 Task: Find connections with filter location Erandol with filter topic #LinkedInwith filter profile language Spanish with filter current company NIIT Limited with filter school SRK Institute of Technology with filter industry Electric Lighting Equipment Manufacturing with filter service category User Experience Writing with filter keywords title Building Inspector
Action: Mouse moved to (155, 222)
Screenshot: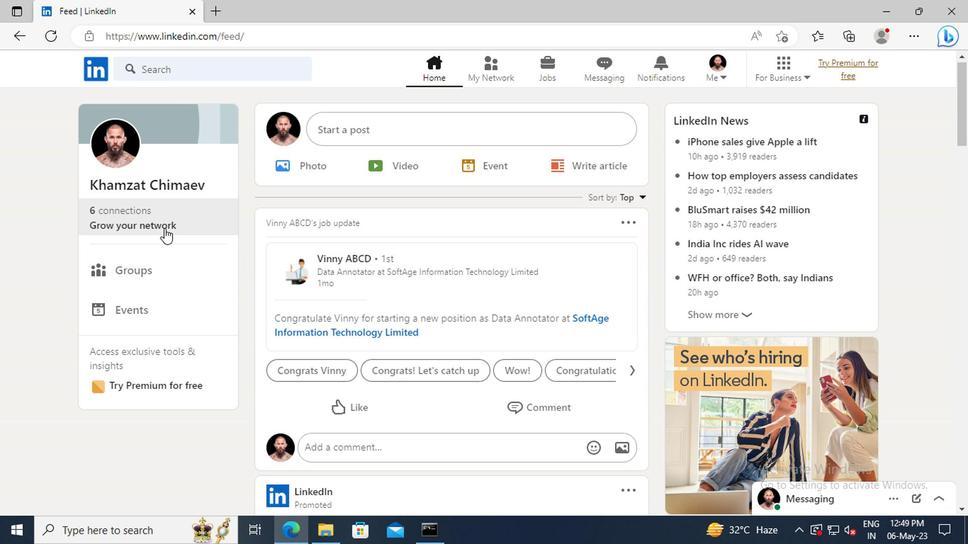 
Action: Mouse pressed left at (155, 222)
Screenshot: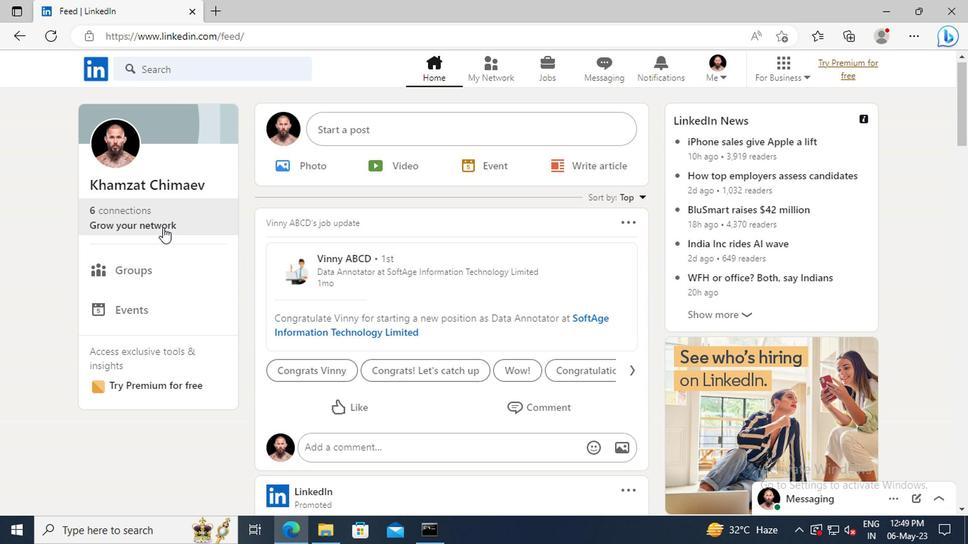 
Action: Mouse moved to (161, 147)
Screenshot: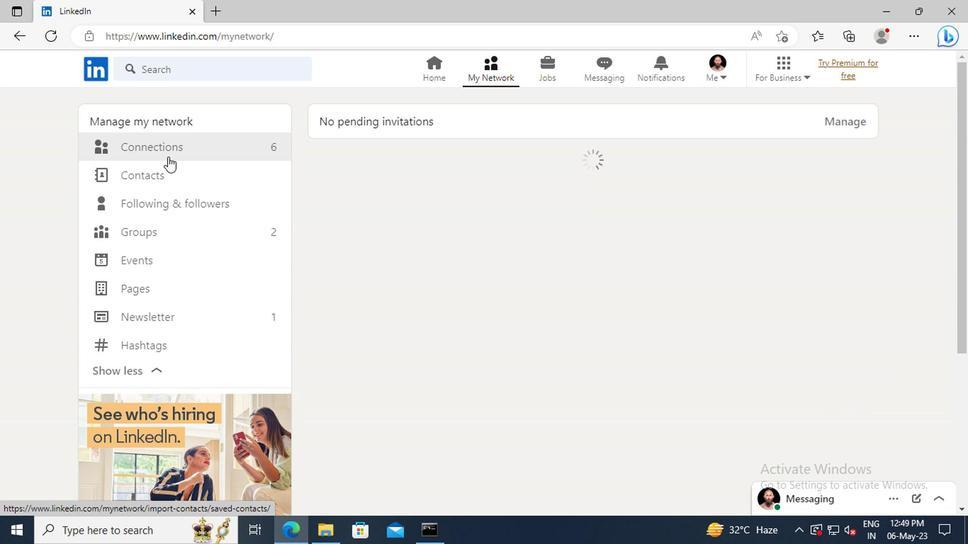 
Action: Mouse pressed left at (161, 147)
Screenshot: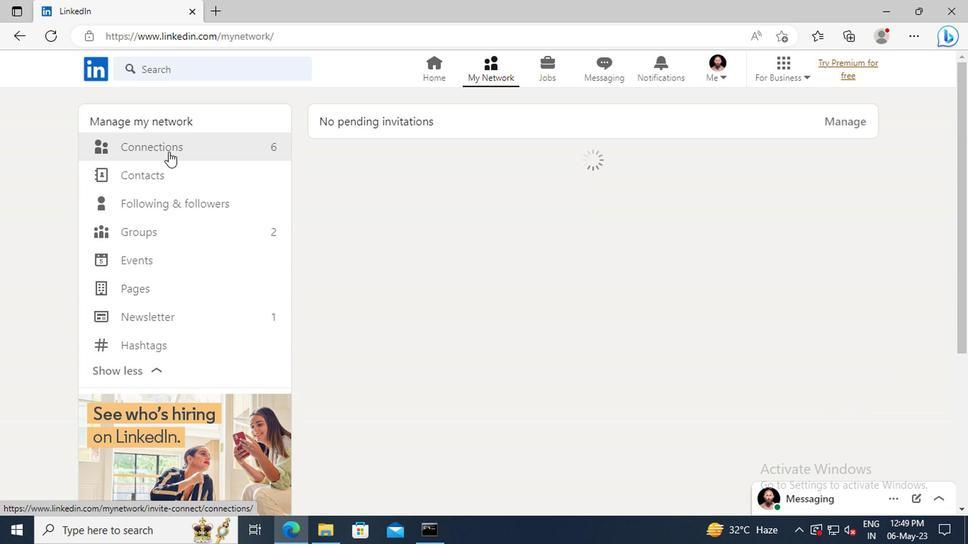 
Action: Mouse moved to (569, 145)
Screenshot: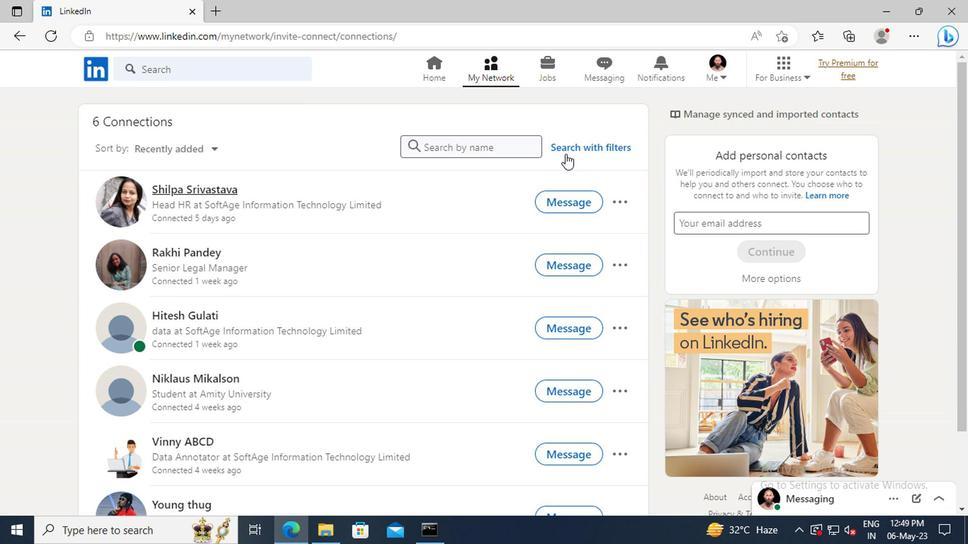 
Action: Mouse pressed left at (569, 145)
Screenshot: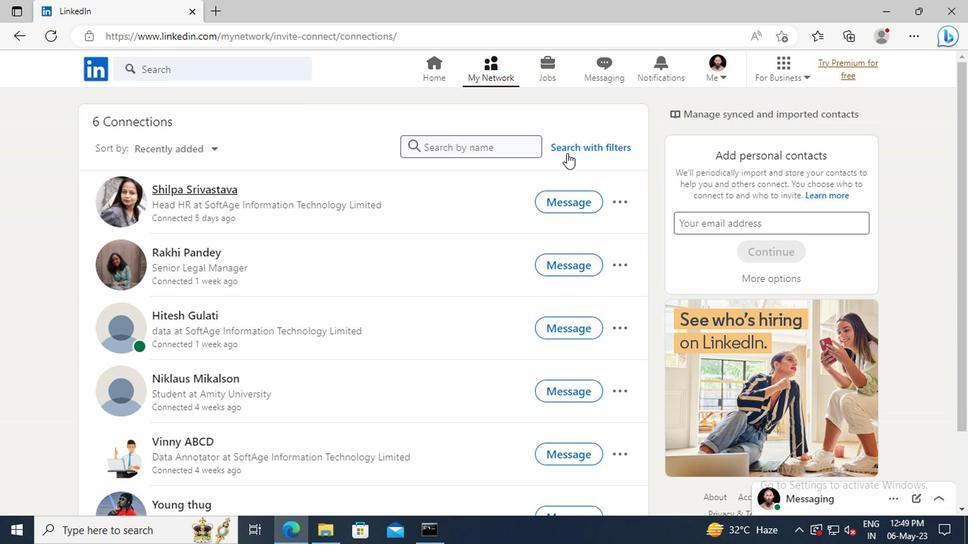 
Action: Mouse moved to (536, 103)
Screenshot: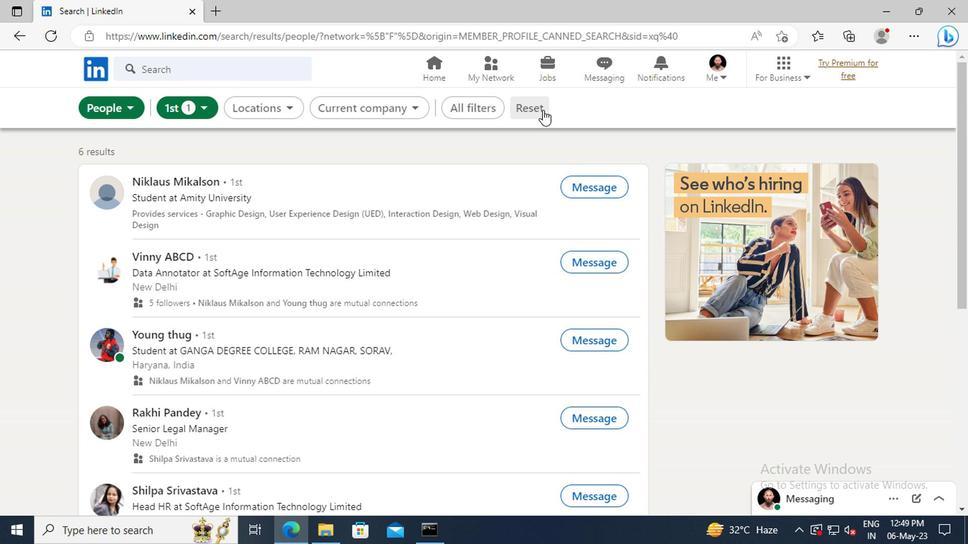 
Action: Mouse pressed left at (536, 103)
Screenshot: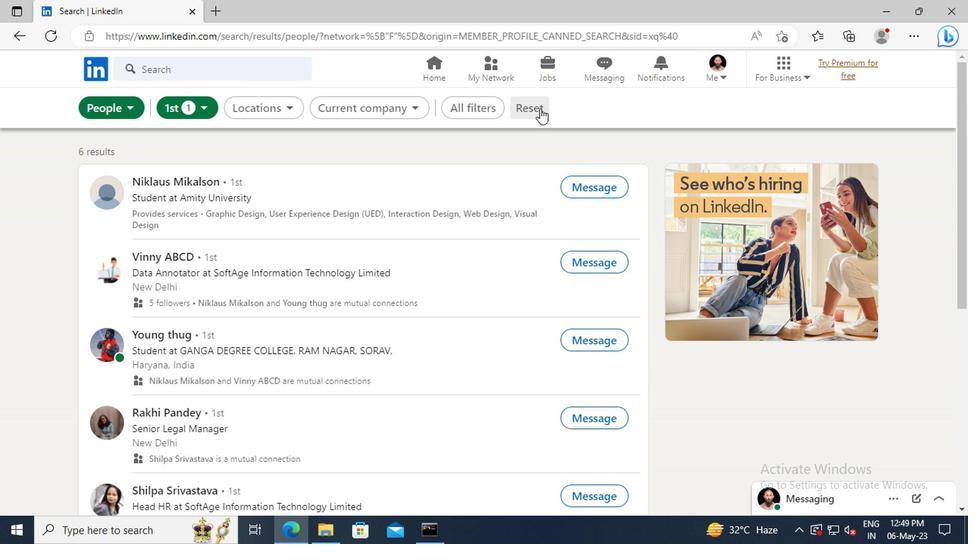 
Action: Mouse moved to (509, 103)
Screenshot: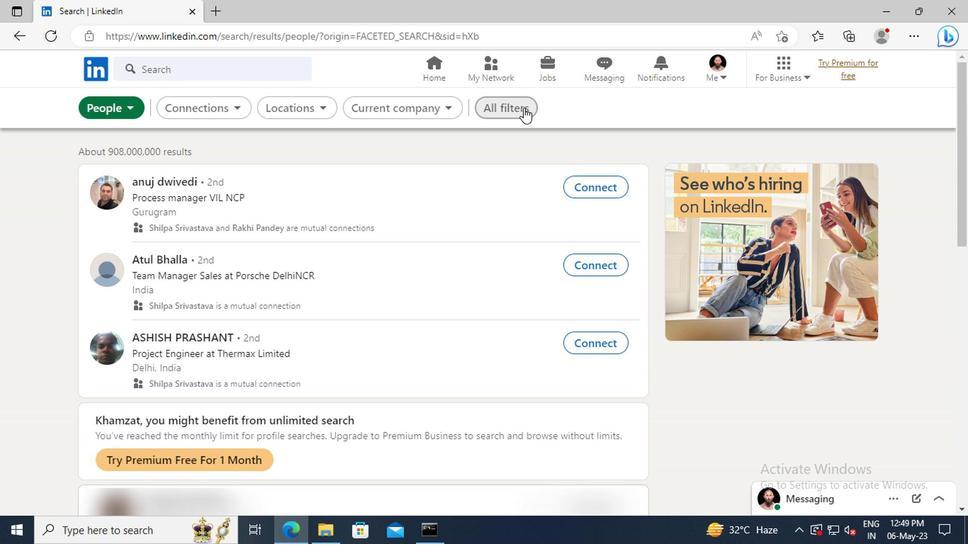
Action: Mouse pressed left at (509, 103)
Screenshot: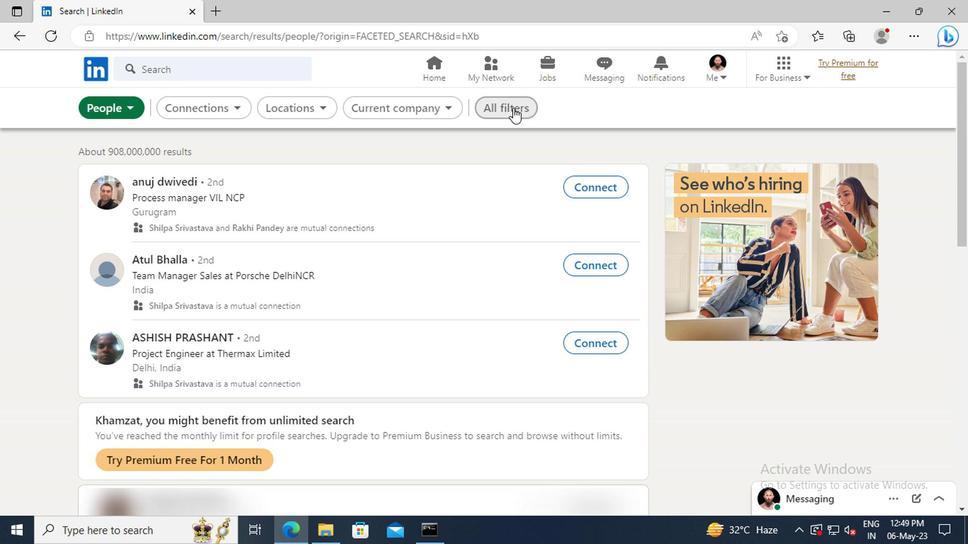 
Action: Mouse moved to (777, 256)
Screenshot: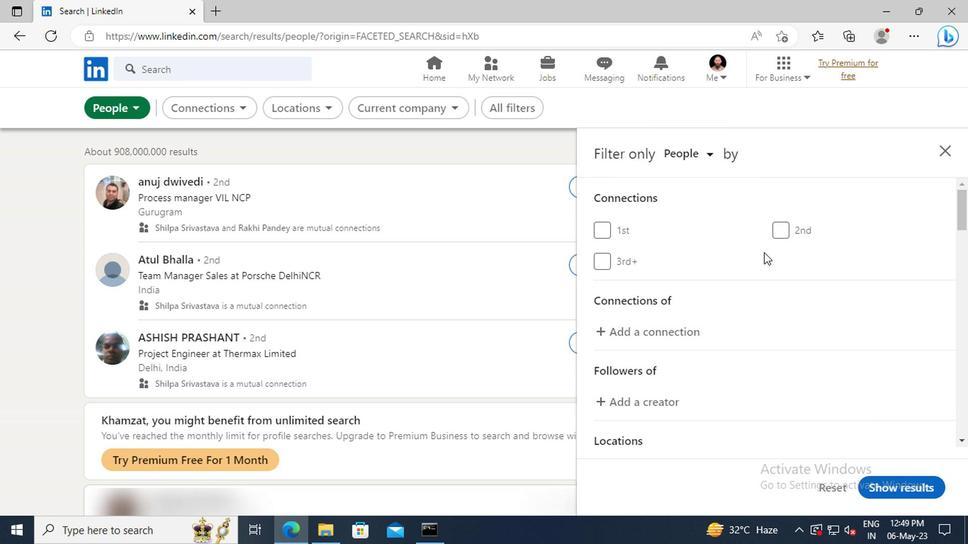 
Action: Mouse scrolled (777, 256) with delta (0, 0)
Screenshot: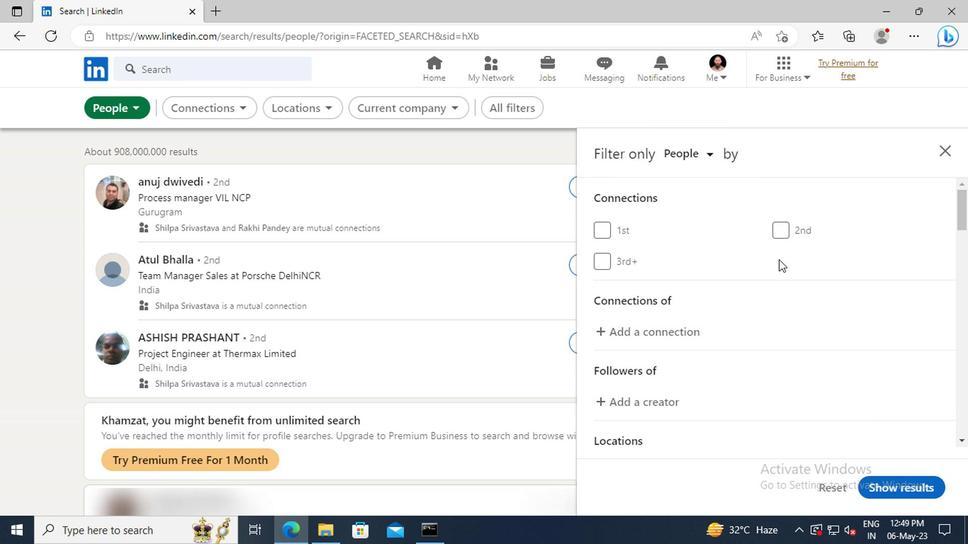 
Action: Mouse scrolled (777, 256) with delta (0, 0)
Screenshot: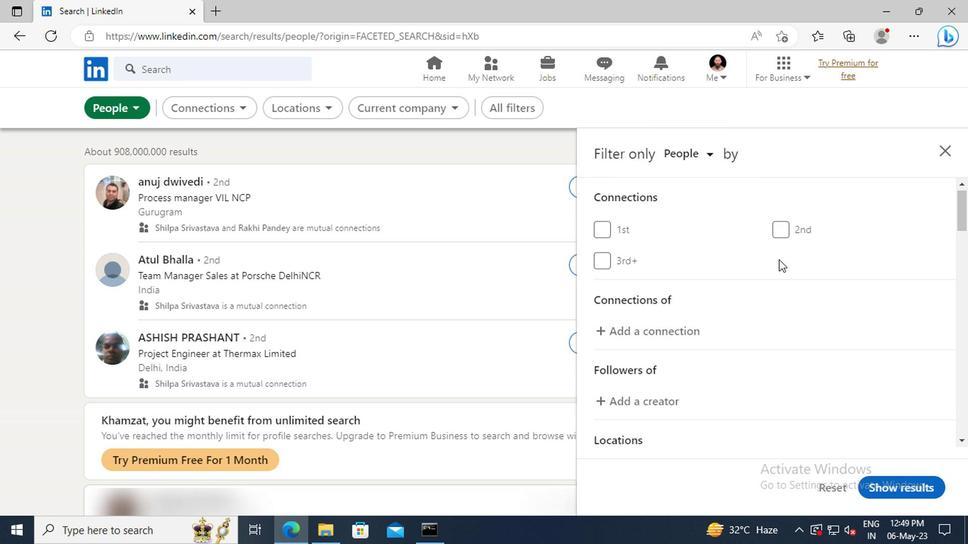 
Action: Mouse scrolled (777, 256) with delta (0, 0)
Screenshot: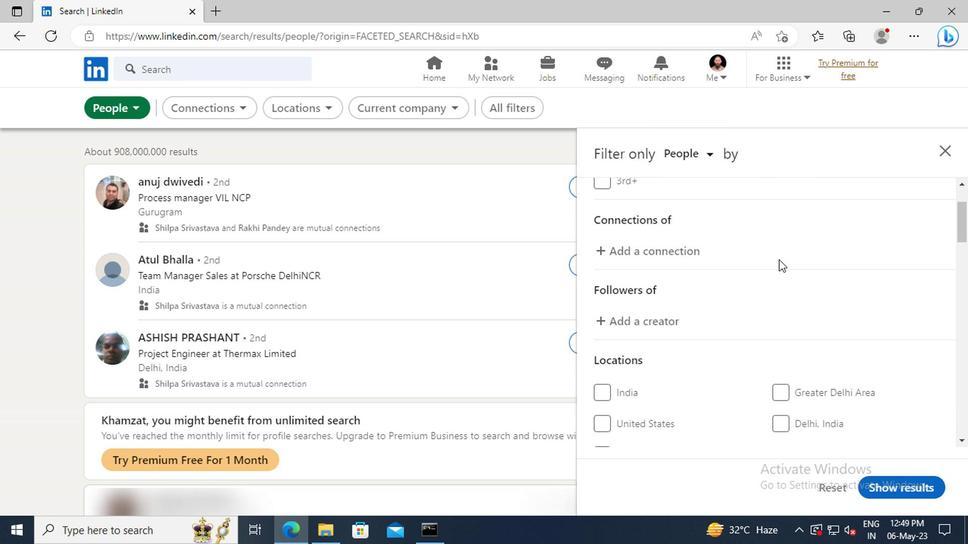 
Action: Mouse scrolled (777, 256) with delta (0, 0)
Screenshot: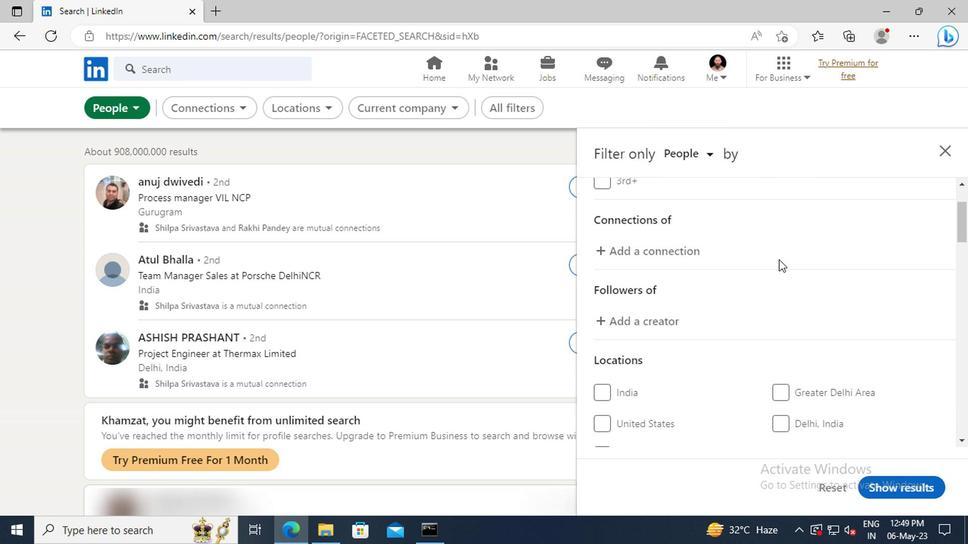 
Action: Mouse scrolled (777, 256) with delta (0, 0)
Screenshot: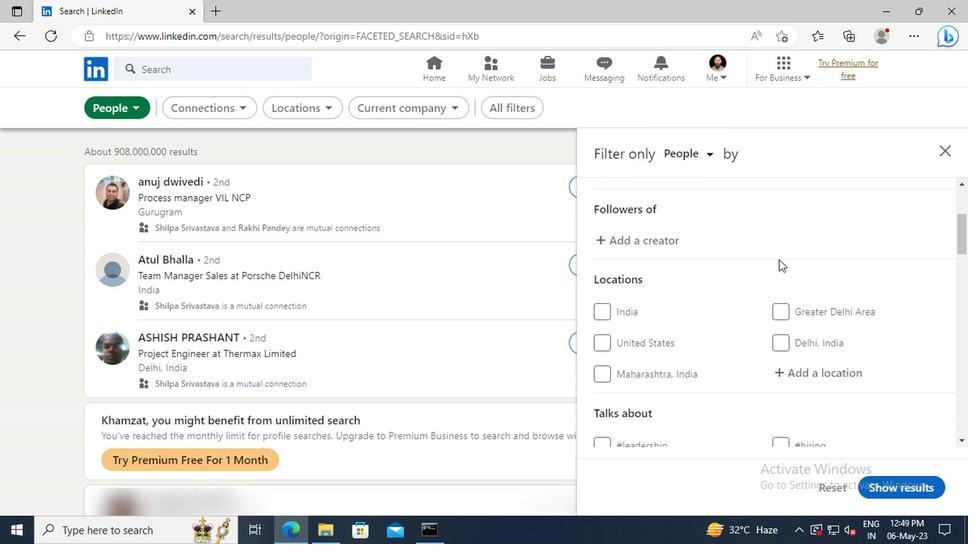 
Action: Mouse scrolled (777, 256) with delta (0, 0)
Screenshot: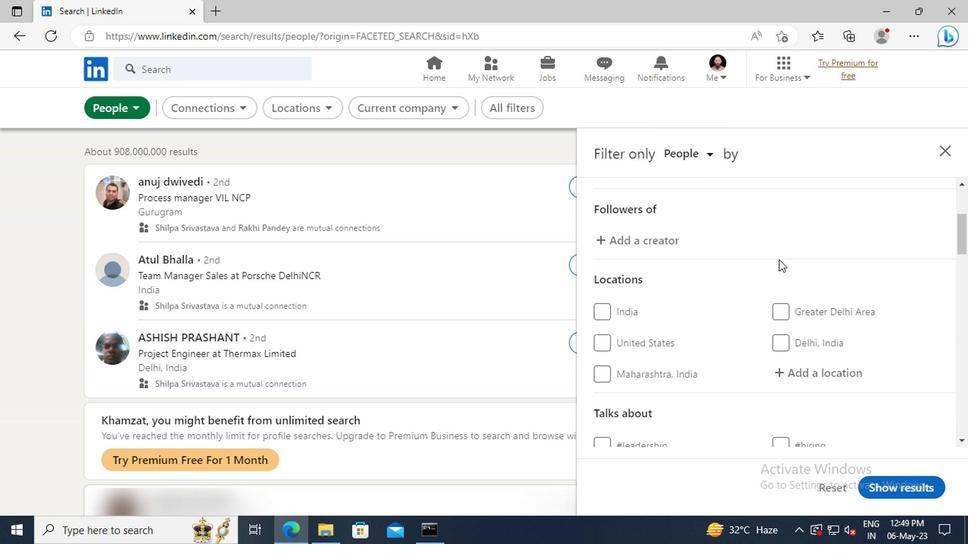 
Action: Mouse moved to (779, 292)
Screenshot: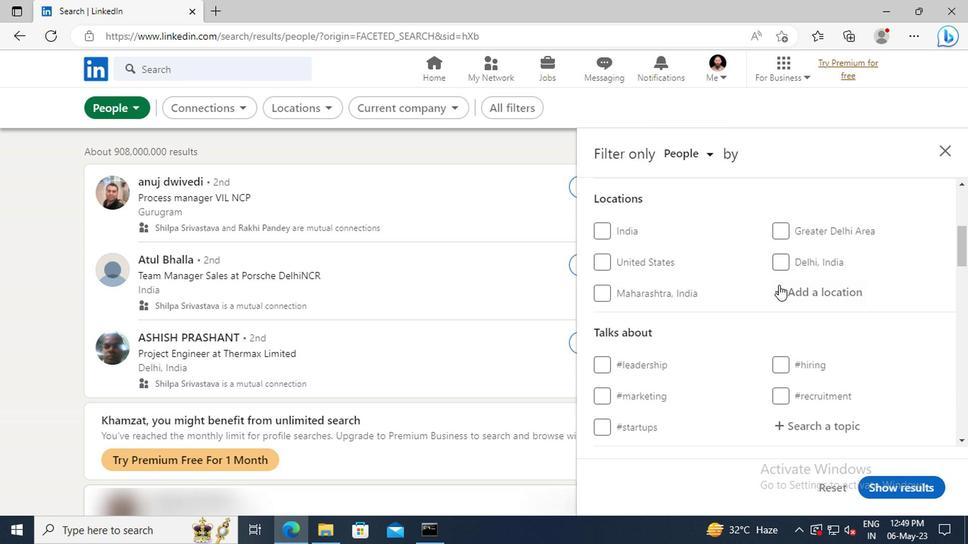 
Action: Mouse pressed left at (779, 292)
Screenshot: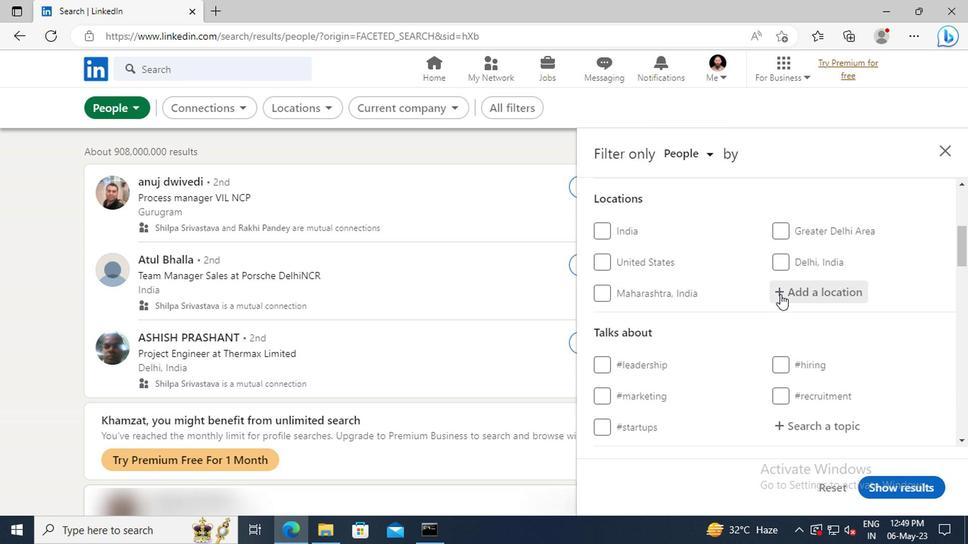 
Action: Key pressed <Key.shift>ERANDOL
Screenshot: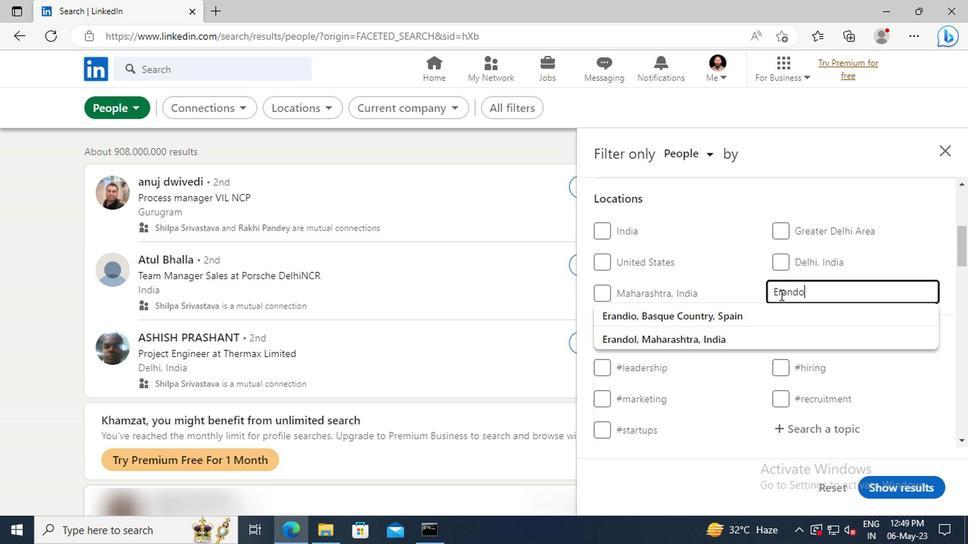 
Action: Mouse moved to (783, 308)
Screenshot: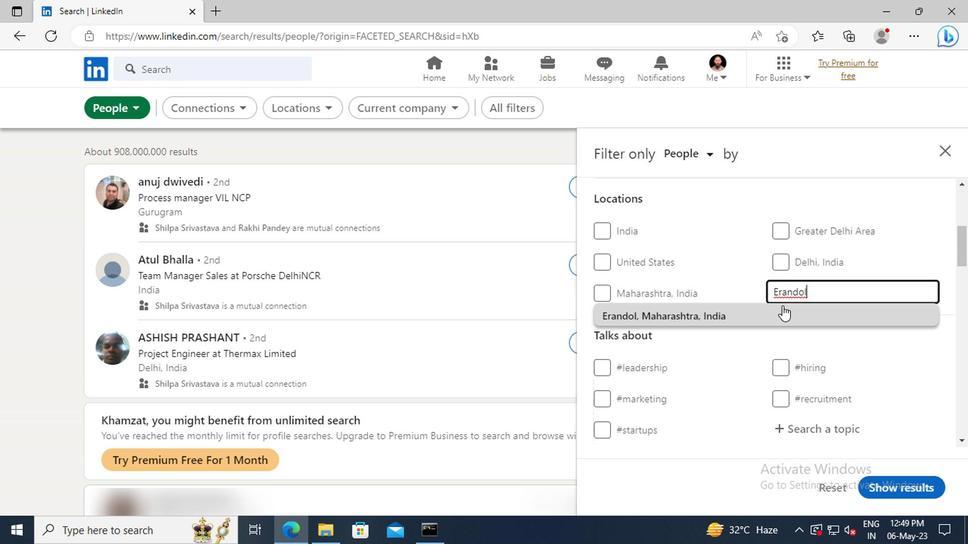 
Action: Mouse pressed left at (783, 308)
Screenshot: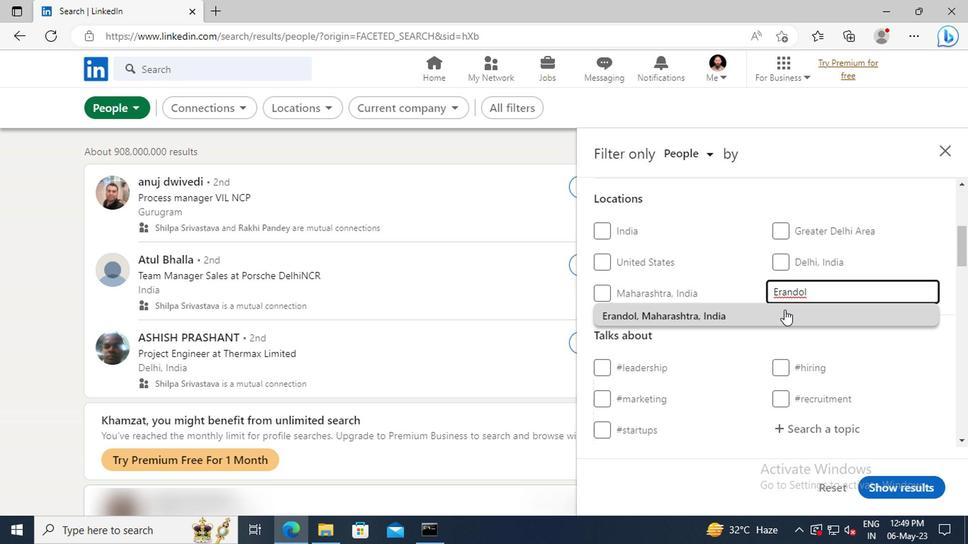 
Action: Mouse scrolled (783, 307) with delta (0, -1)
Screenshot: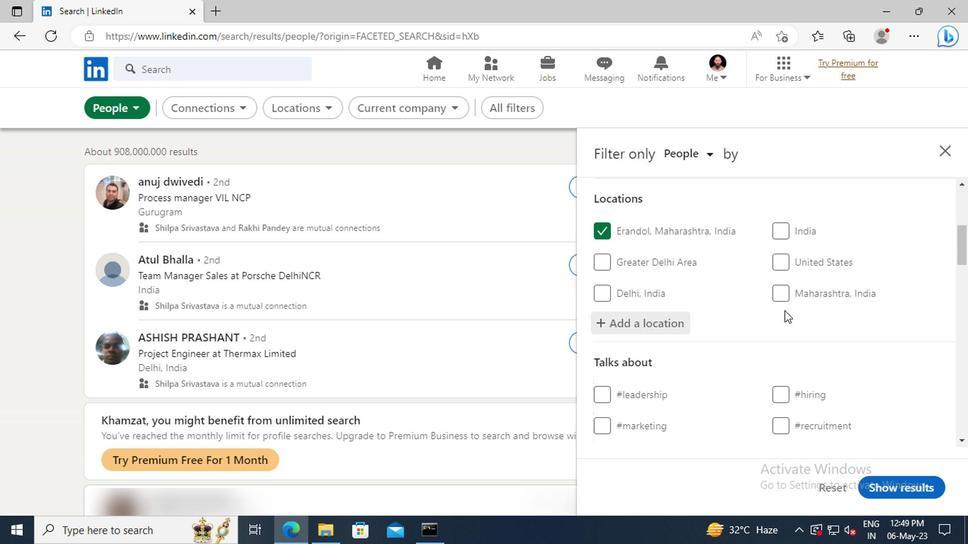 
Action: Mouse scrolled (783, 307) with delta (0, -1)
Screenshot: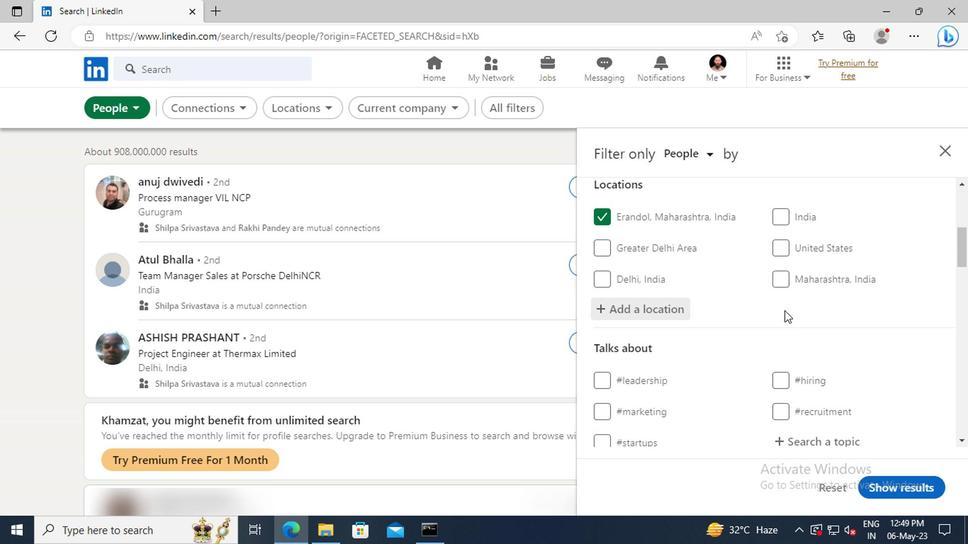 
Action: Mouse scrolled (783, 307) with delta (0, -1)
Screenshot: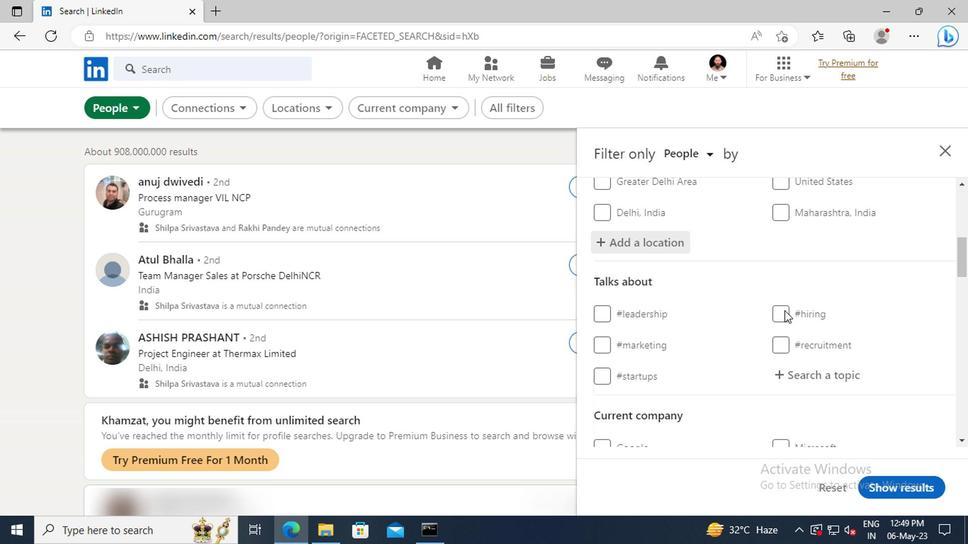 
Action: Mouse moved to (792, 329)
Screenshot: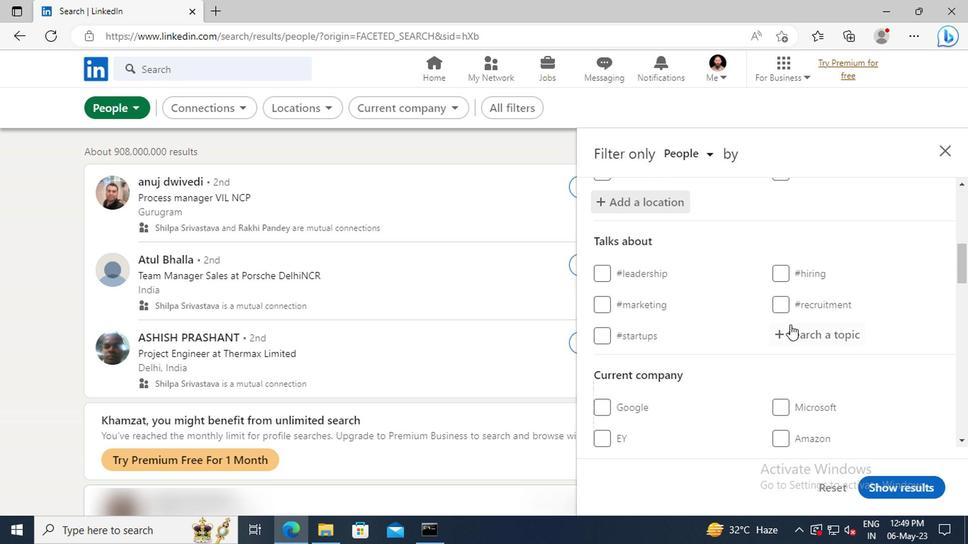 
Action: Mouse pressed left at (792, 329)
Screenshot: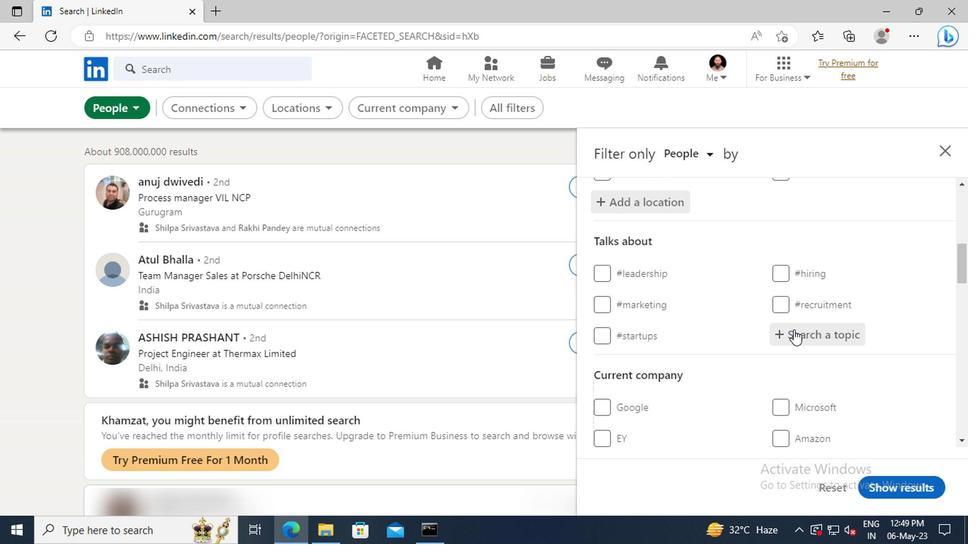 
Action: Mouse moved to (796, 328)
Screenshot: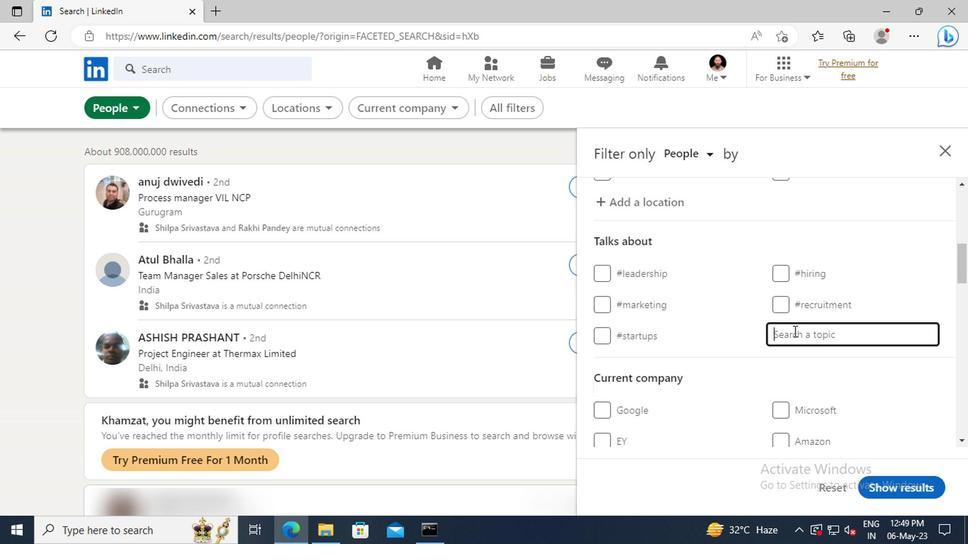 
Action: Key pressed <Key.shift>LINKEDIN
Screenshot: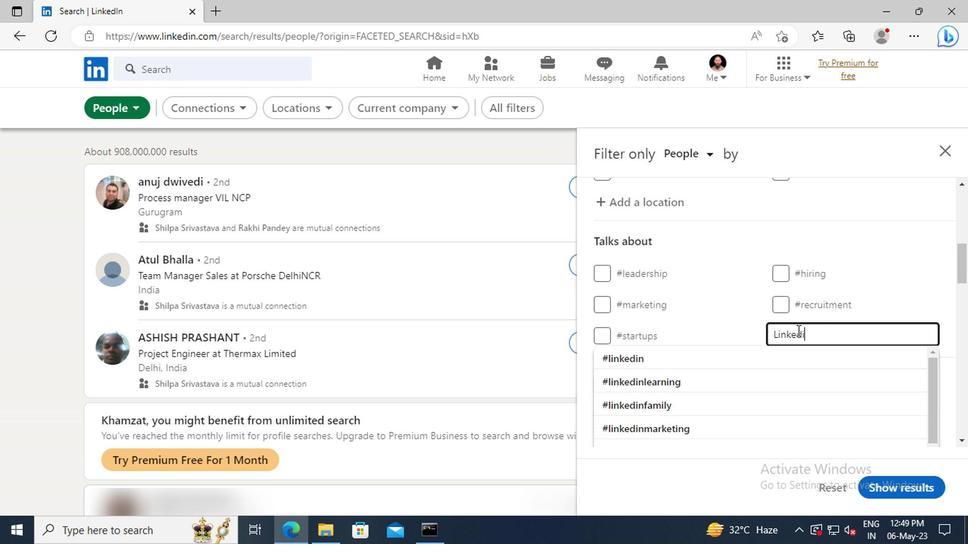 
Action: Mouse moved to (799, 348)
Screenshot: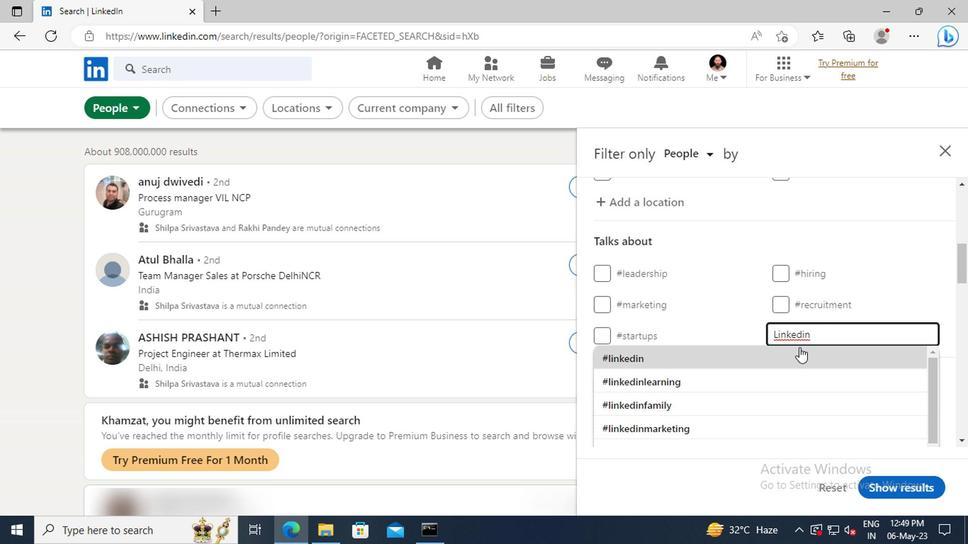 
Action: Mouse pressed left at (799, 348)
Screenshot: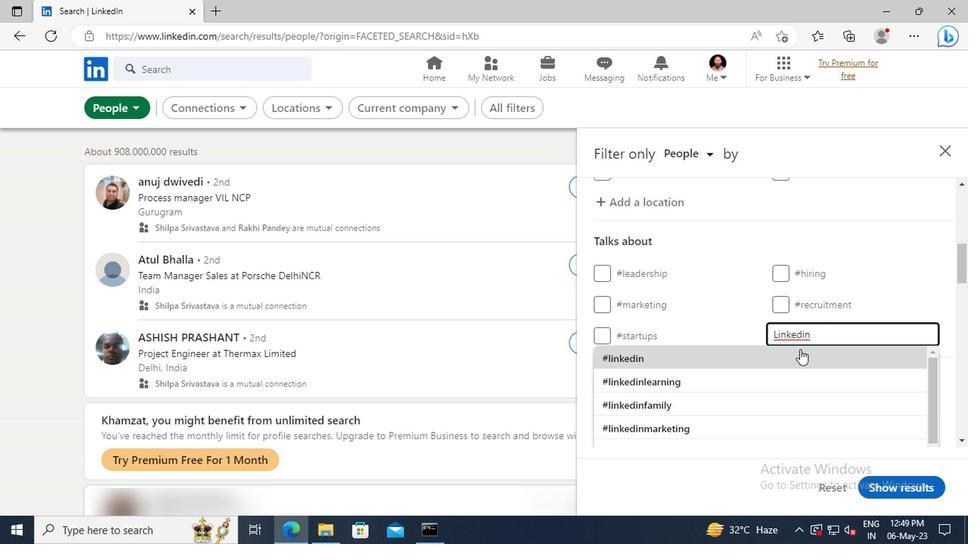 
Action: Mouse scrolled (799, 347) with delta (0, -1)
Screenshot: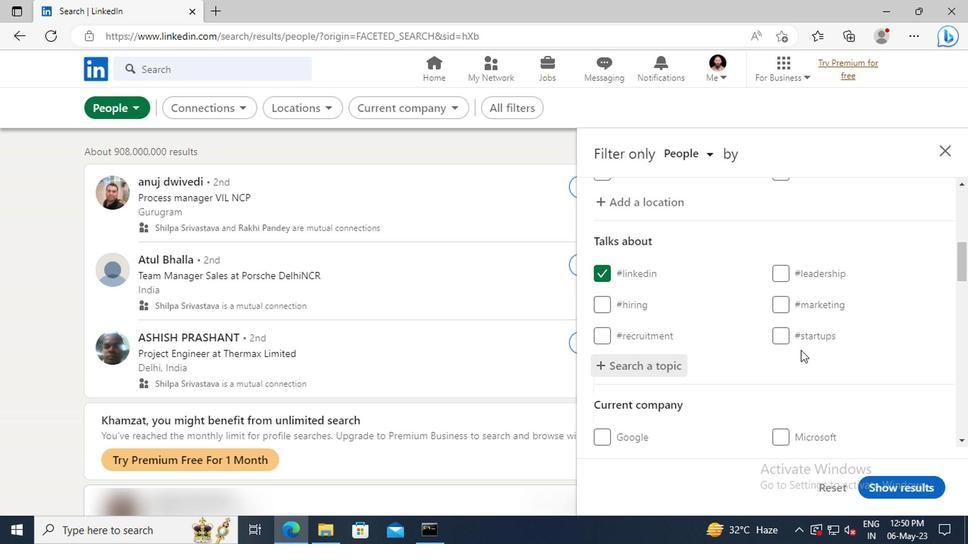 
Action: Mouse scrolled (799, 347) with delta (0, -1)
Screenshot: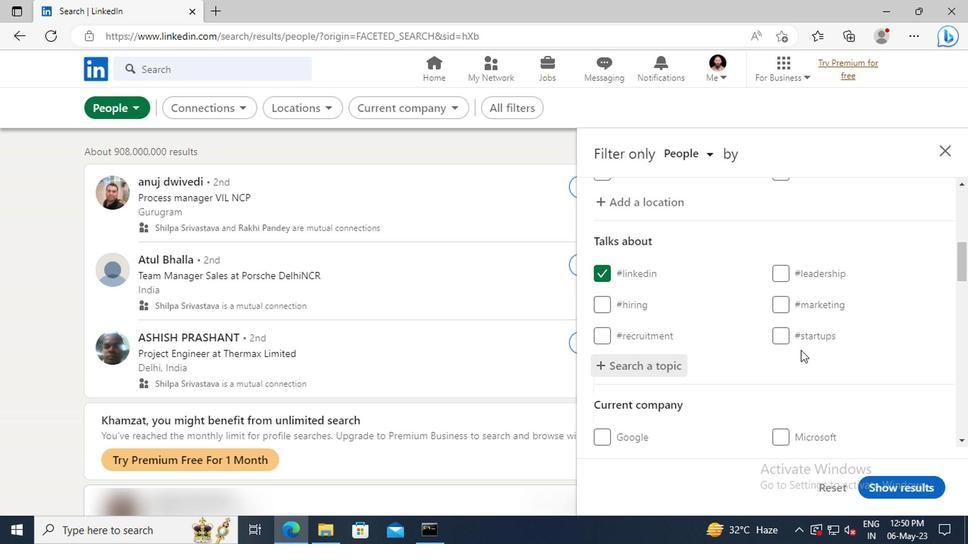 
Action: Mouse scrolled (799, 347) with delta (0, -1)
Screenshot: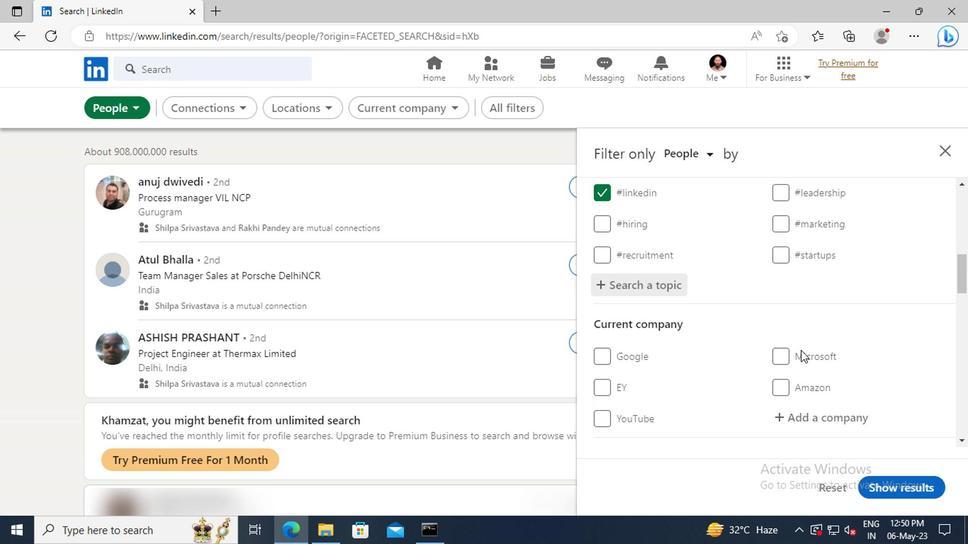 
Action: Mouse scrolled (799, 347) with delta (0, -1)
Screenshot: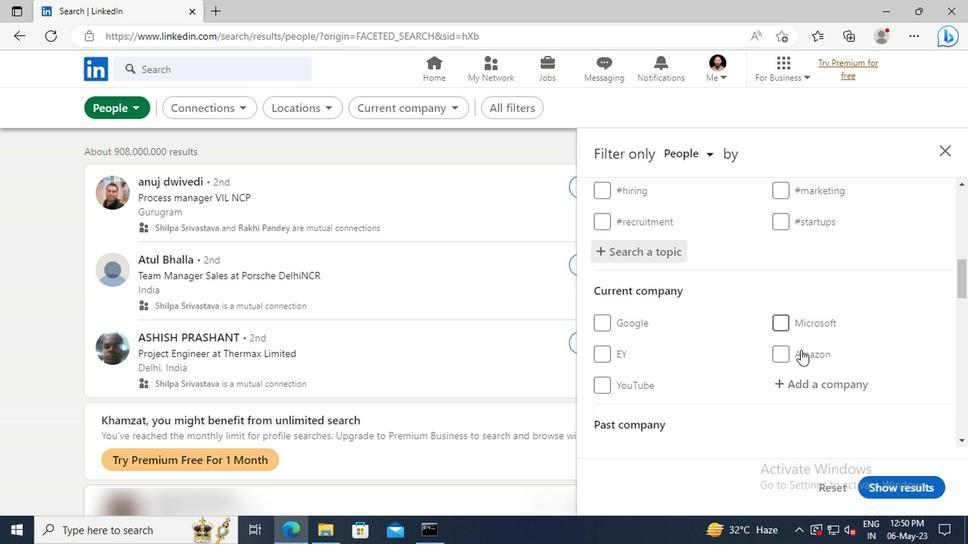 
Action: Mouse scrolled (799, 347) with delta (0, -1)
Screenshot: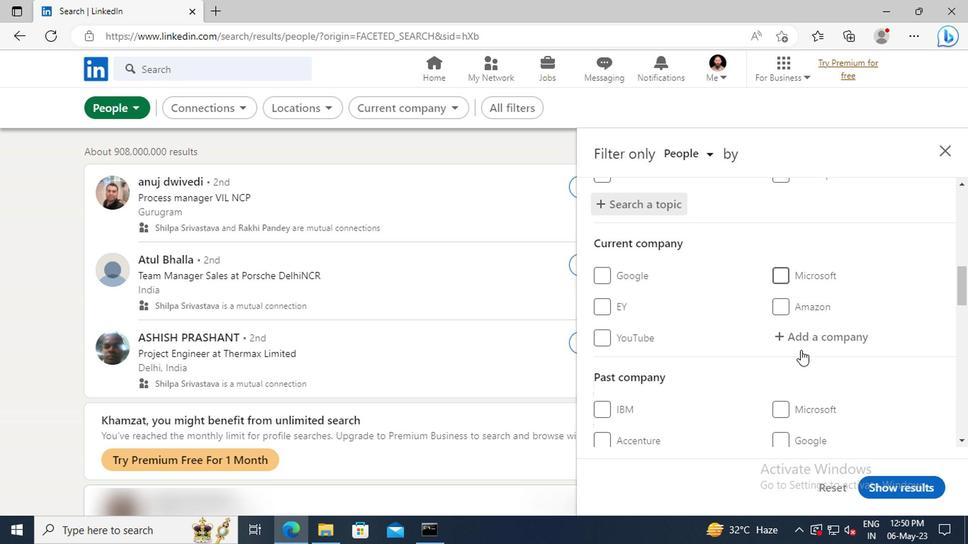 
Action: Mouse scrolled (799, 347) with delta (0, -1)
Screenshot: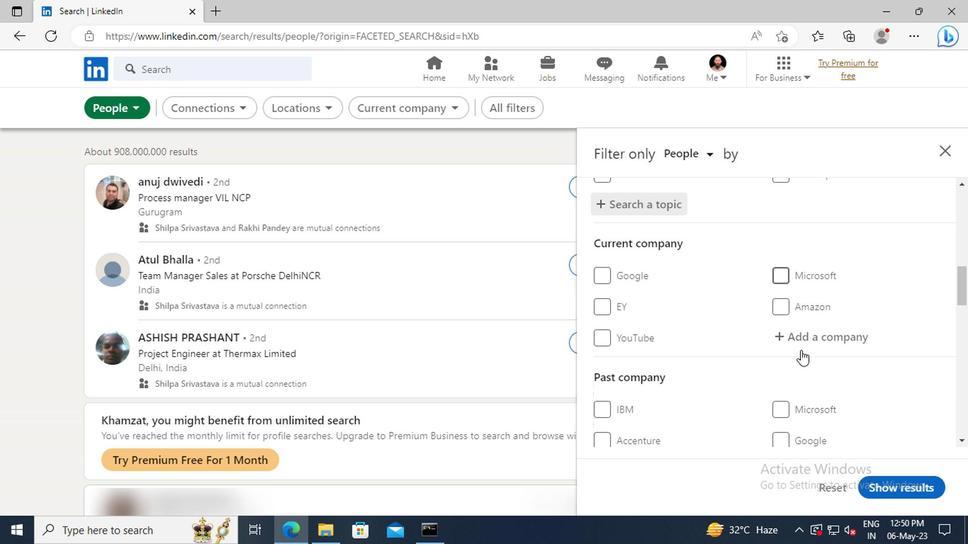 
Action: Mouse scrolled (799, 347) with delta (0, -1)
Screenshot: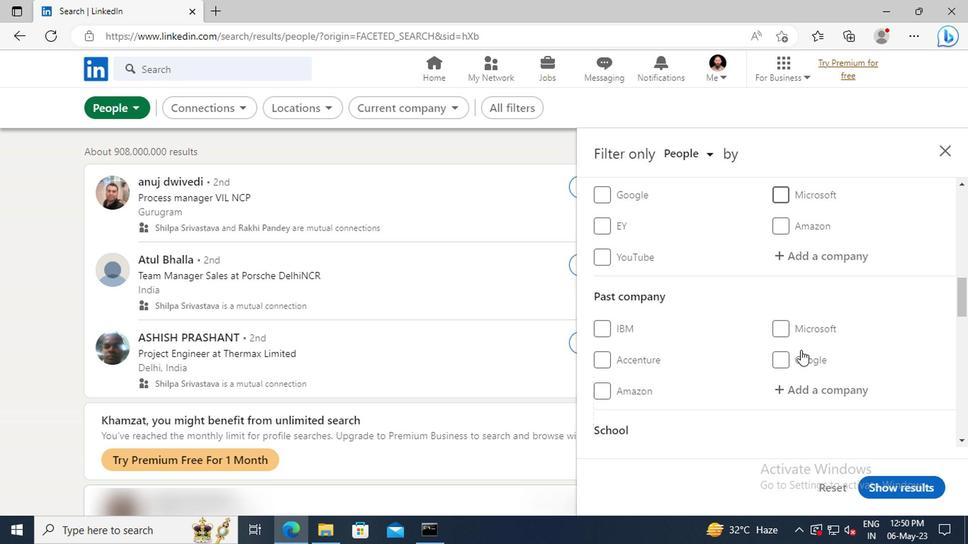 
Action: Mouse scrolled (799, 347) with delta (0, -1)
Screenshot: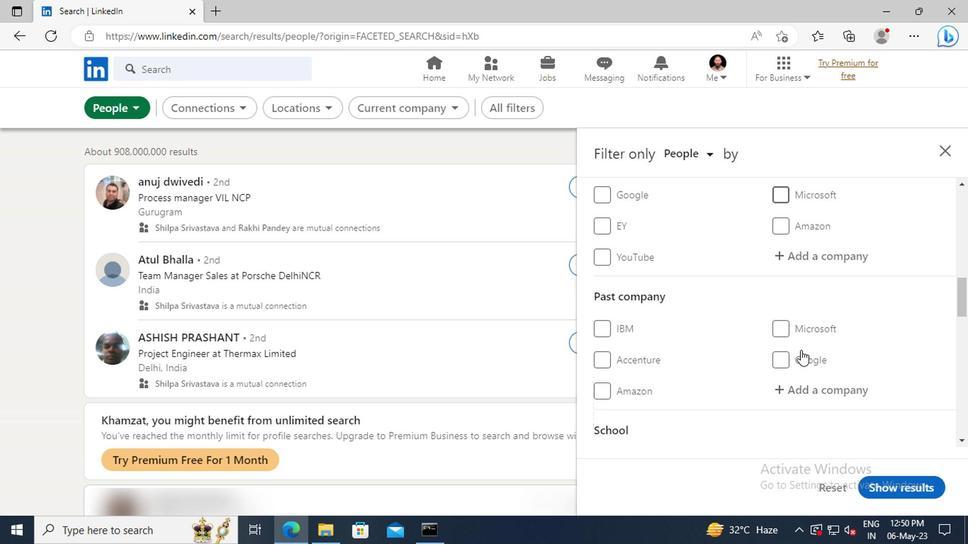 
Action: Mouse scrolled (799, 347) with delta (0, -1)
Screenshot: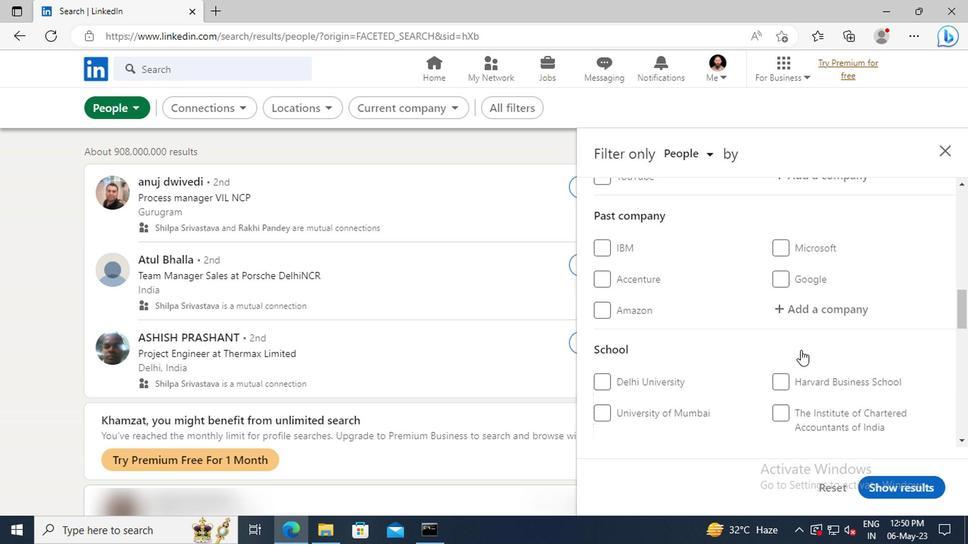 
Action: Mouse scrolled (799, 347) with delta (0, -1)
Screenshot: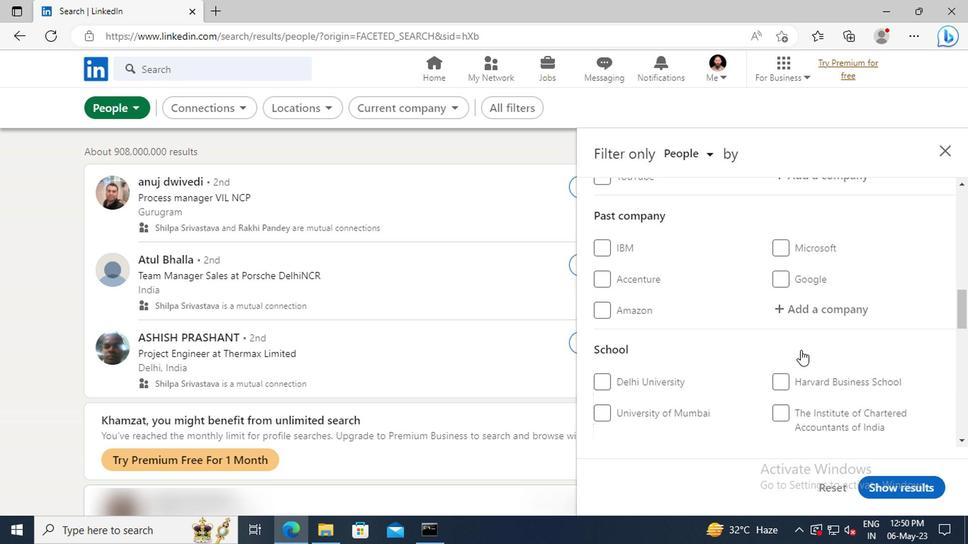
Action: Mouse scrolled (799, 347) with delta (0, -1)
Screenshot: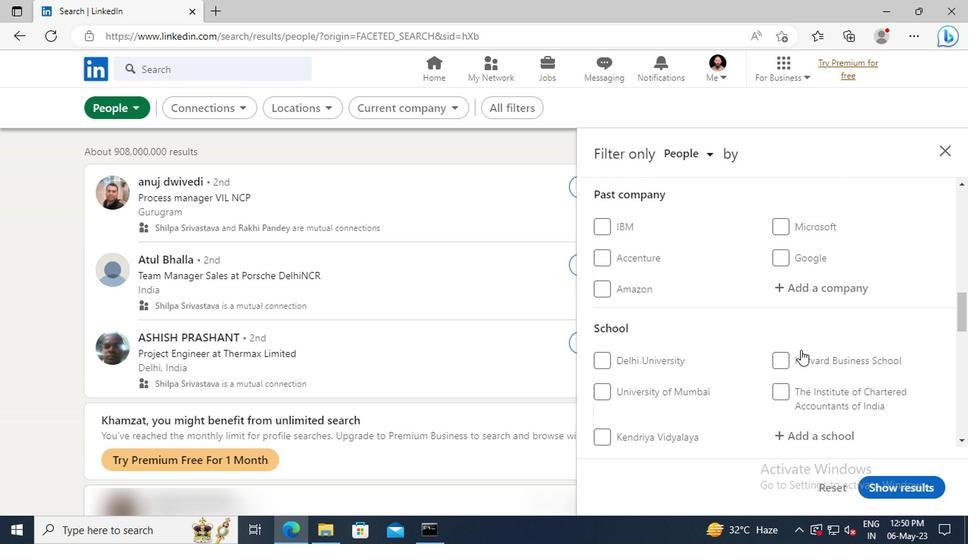 
Action: Mouse scrolled (799, 347) with delta (0, -1)
Screenshot: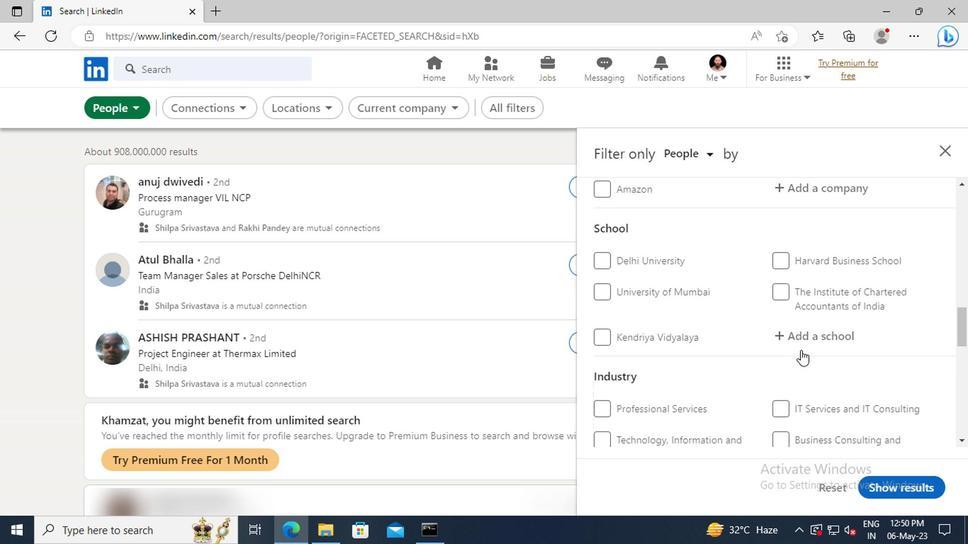 
Action: Mouse scrolled (799, 347) with delta (0, -1)
Screenshot: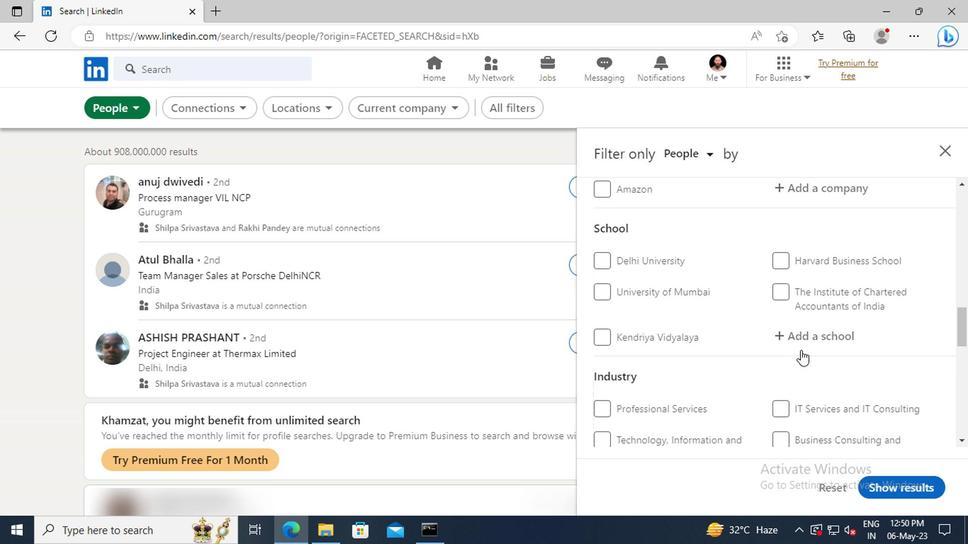 
Action: Mouse scrolled (799, 347) with delta (0, -1)
Screenshot: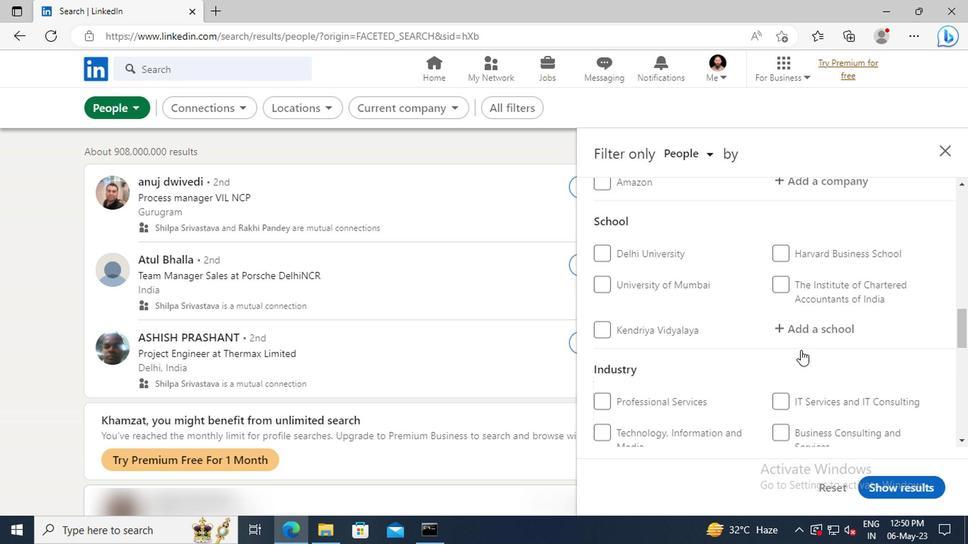 
Action: Mouse scrolled (799, 347) with delta (0, -1)
Screenshot: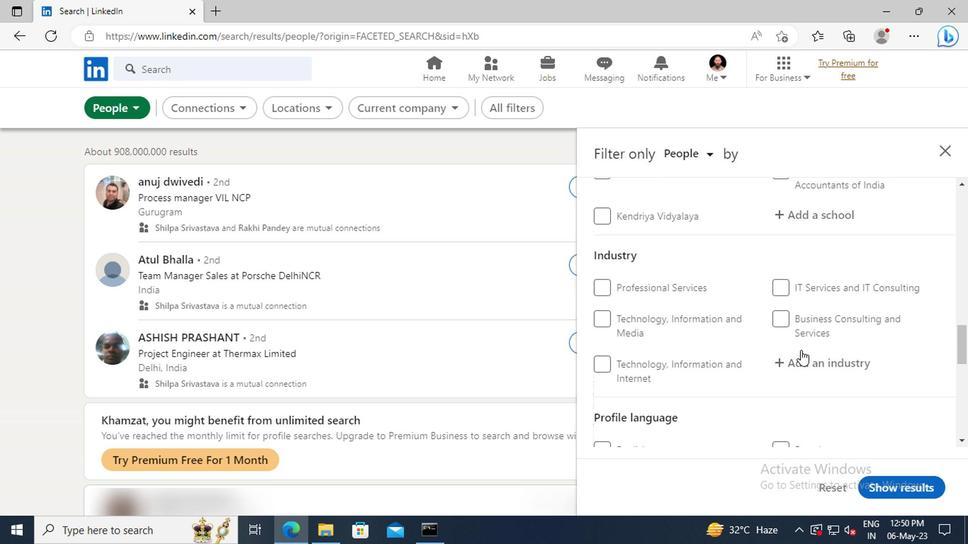 
Action: Mouse scrolled (799, 347) with delta (0, -1)
Screenshot: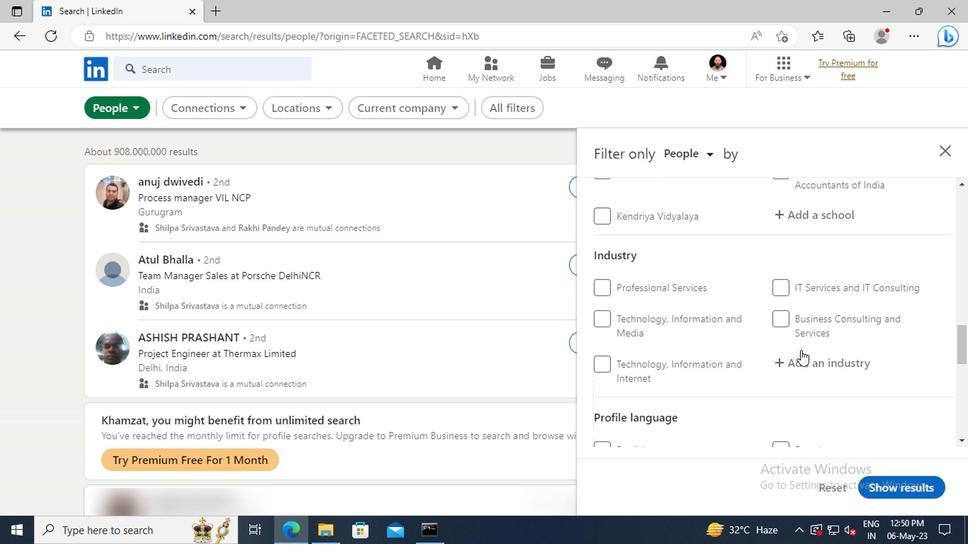 
Action: Mouse scrolled (799, 347) with delta (0, -1)
Screenshot: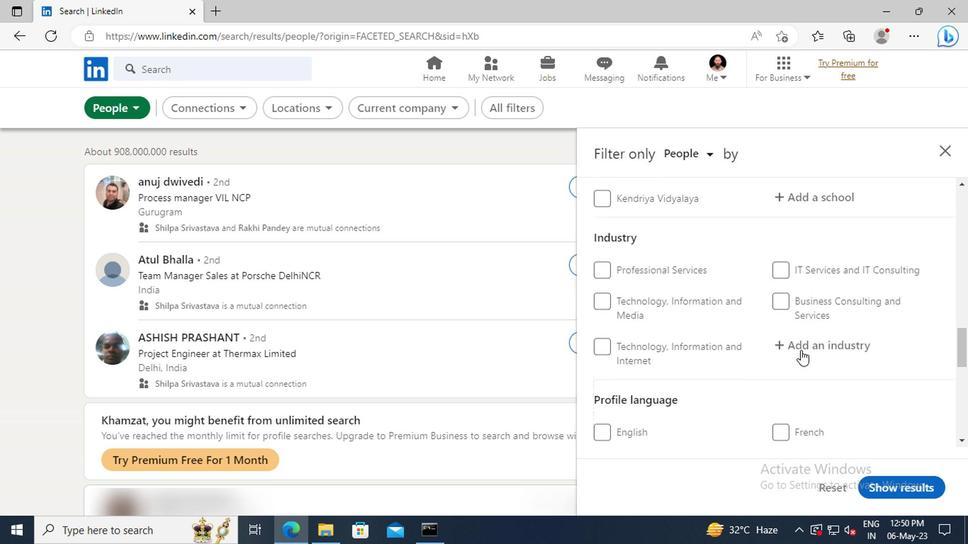 
Action: Mouse moved to (603, 357)
Screenshot: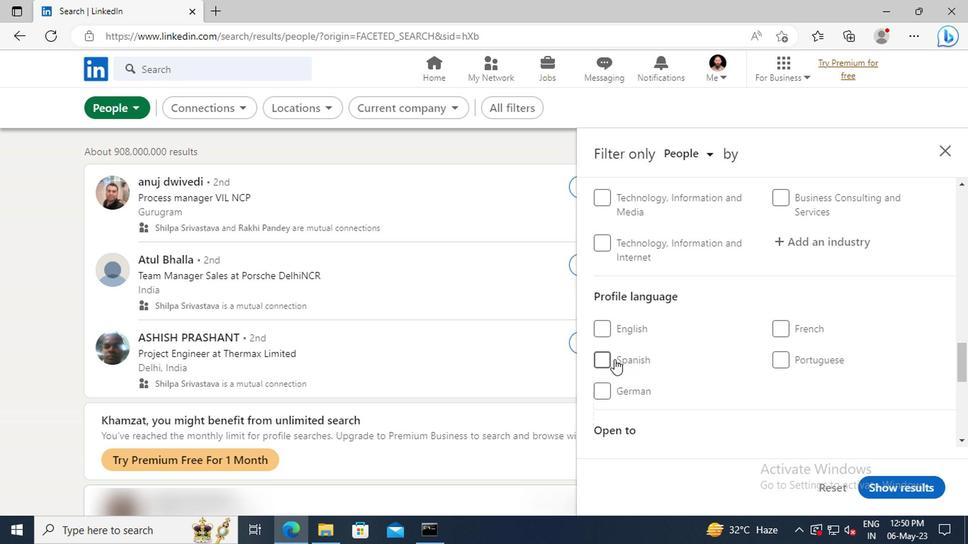
Action: Mouse pressed left at (603, 357)
Screenshot: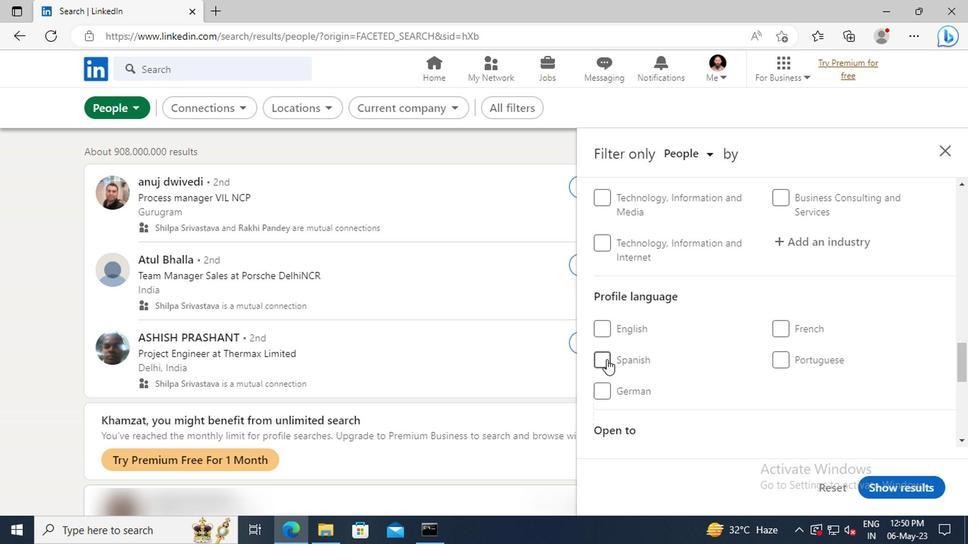 
Action: Mouse moved to (778, 327)
Screenshot: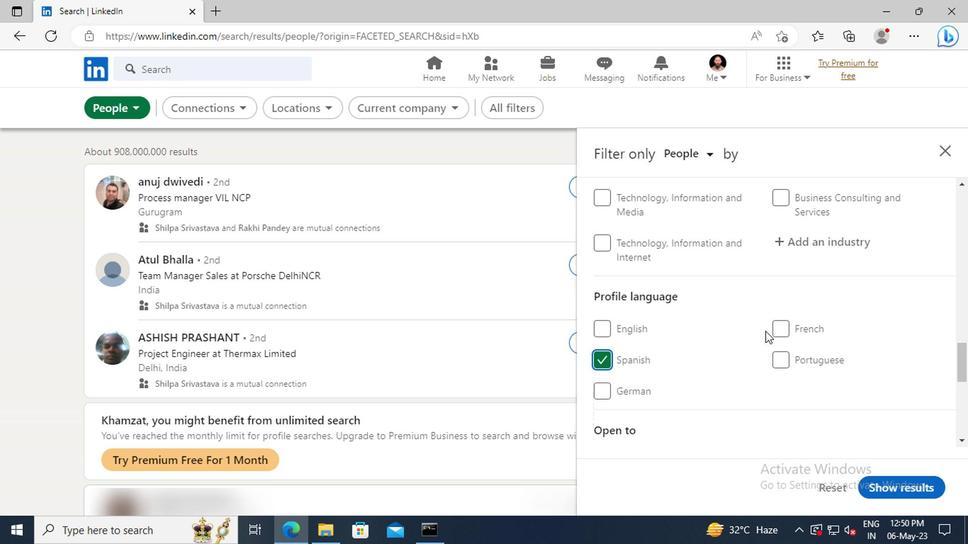 
Action: Mouse scrolled (778, 328) with delta (0, 1)
Screenshot: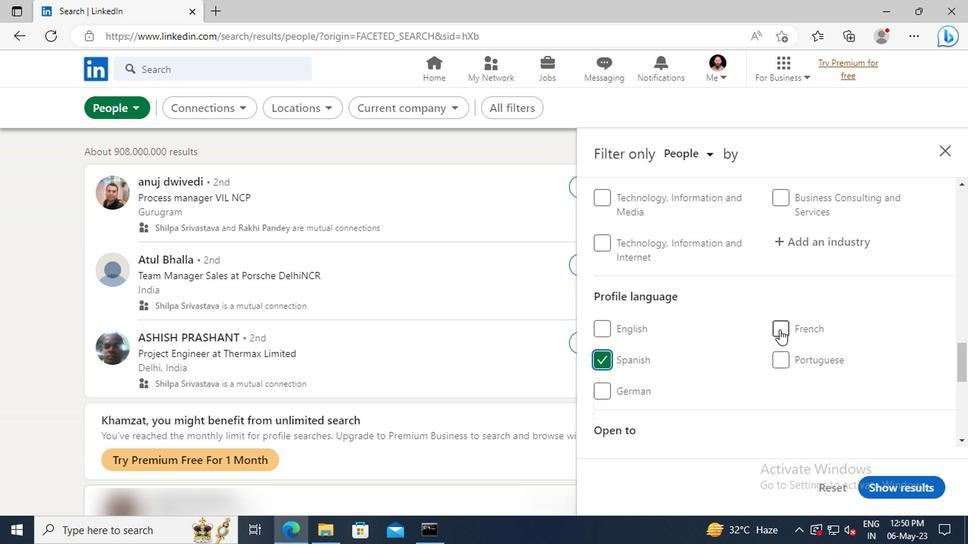 
Action: Mouse moved to (779, 327)
Screenshot: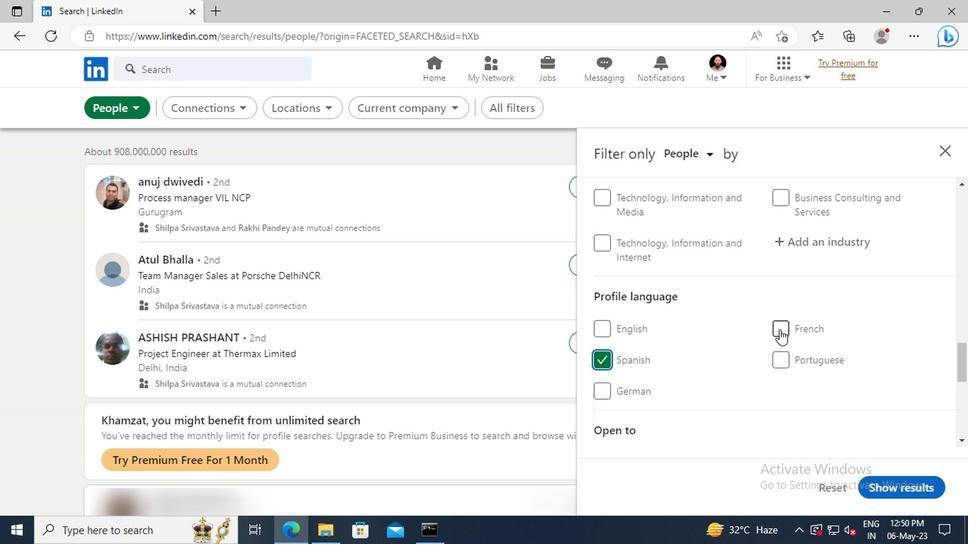 
Action: Mouse scrolled (779, 327) with delta (0, 0)
Screenshot: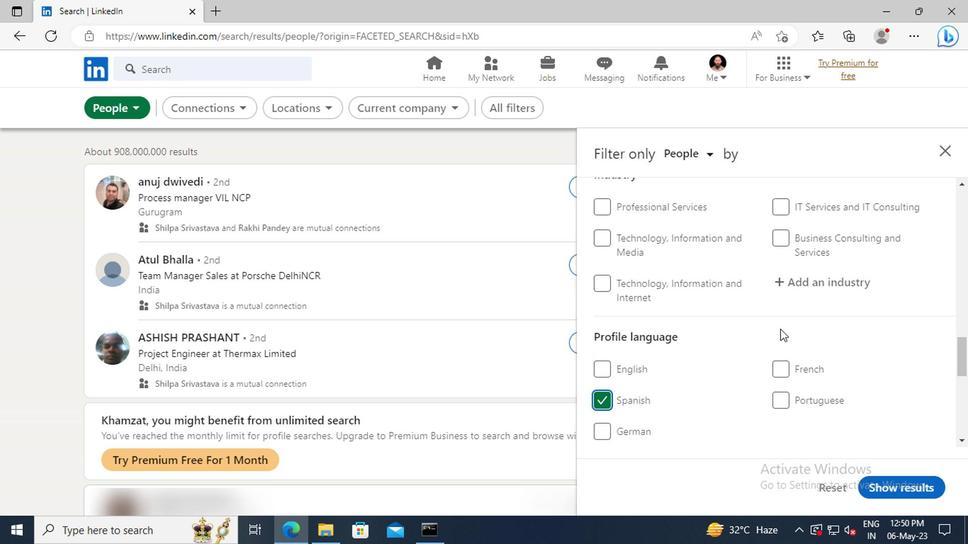 
Action: Mouse scrolled (779, 327) with delta (0, 0)
Screenshot: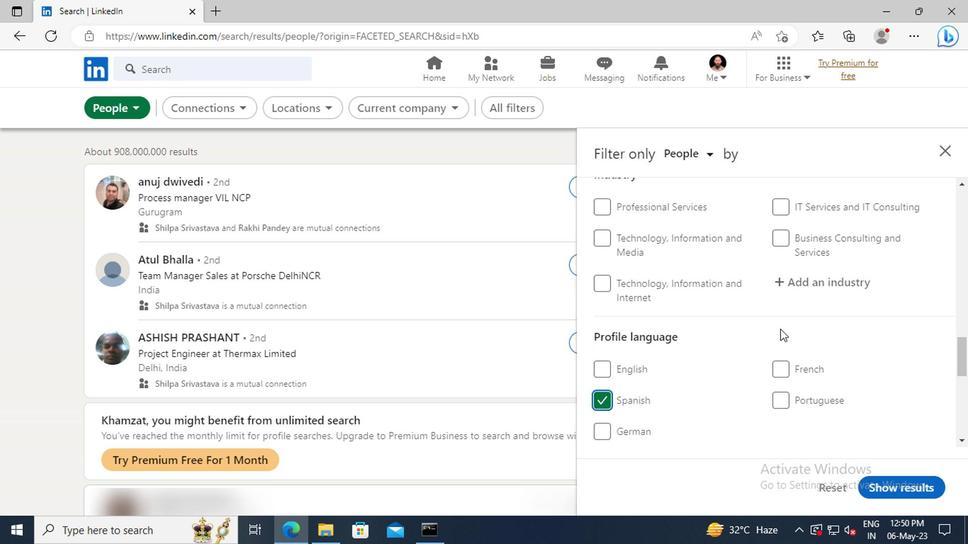 
Action: Mouse scrolled (779, 327) with delta (0, 0)
Screenshot: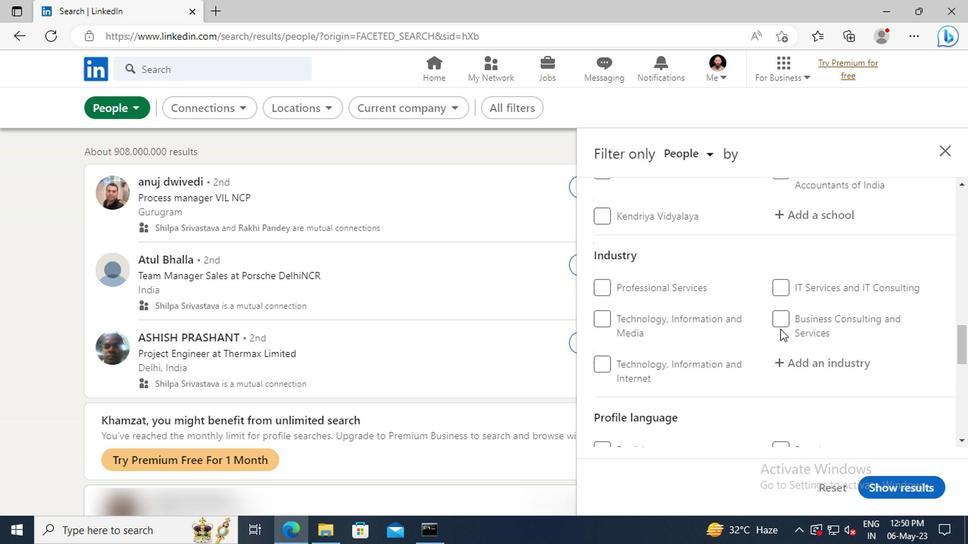 
Action: Mouse scrolled (779, 327) with delta (0, 0)
Screenshot: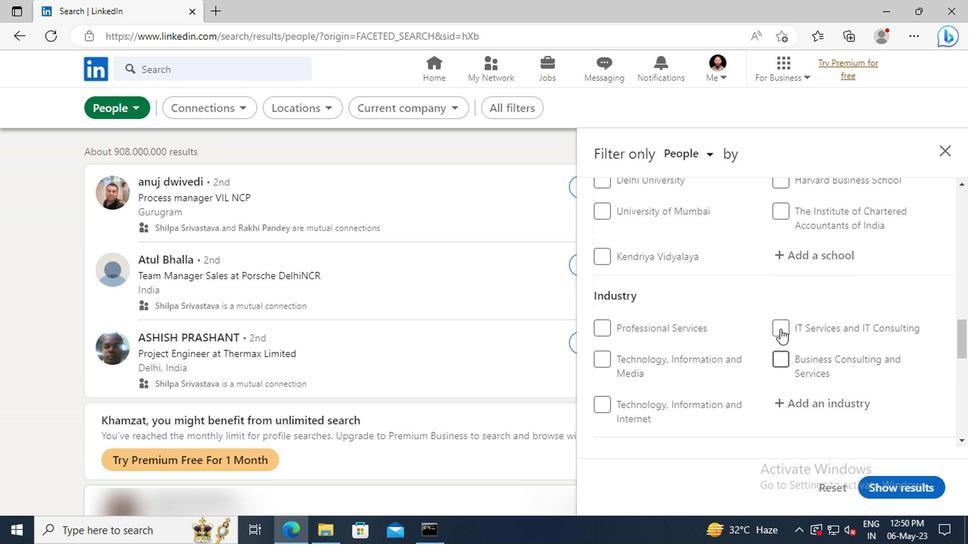 
Action: Mouse scrolled (779, 327) with delta (0, 0)
Screenshot: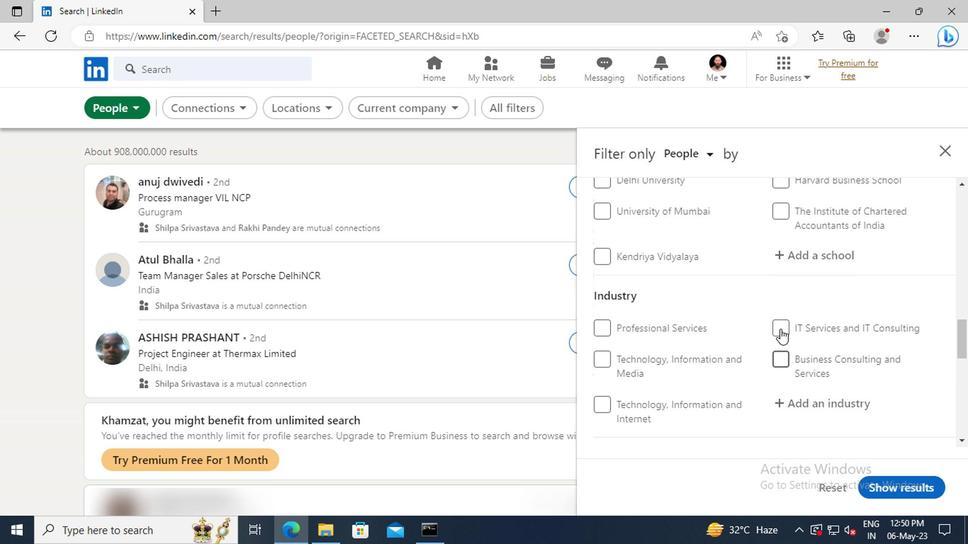 
Action: Mouse scrolled (779, 327) with delta (0, 0)
Screenshot: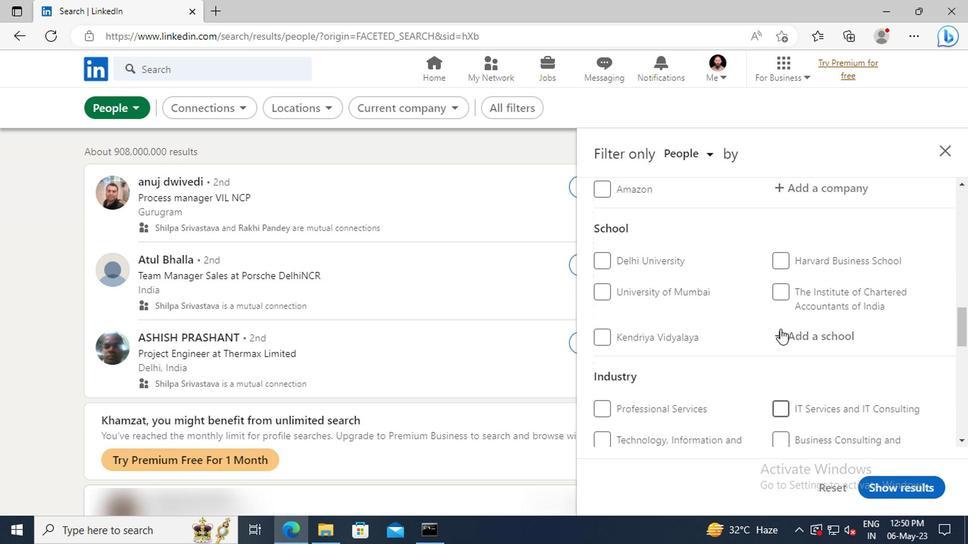 
Action: Mouse scrolled (779, 327) with delta (0, 0)
Screenshot: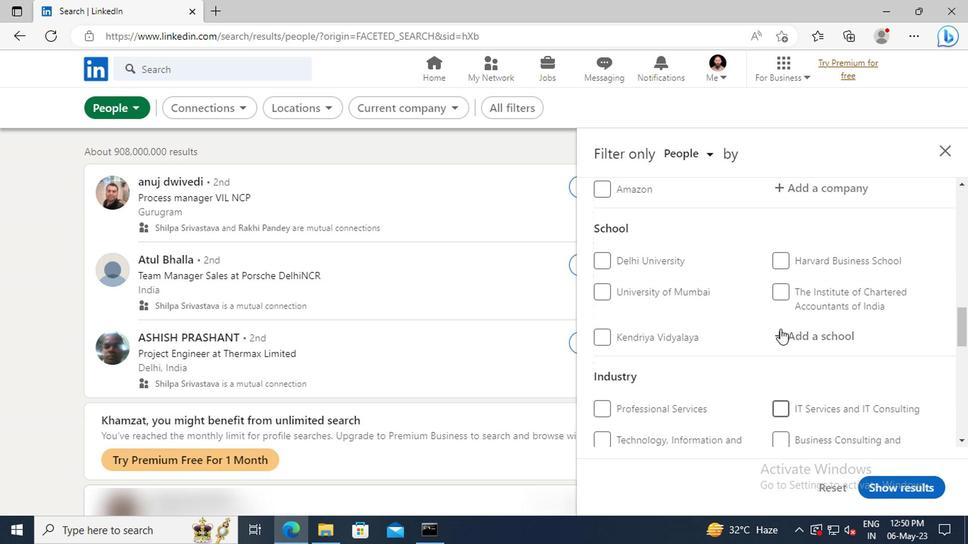 
Action: Mouse scrolled (779, 327) with delta (0, 0)
Screenshot: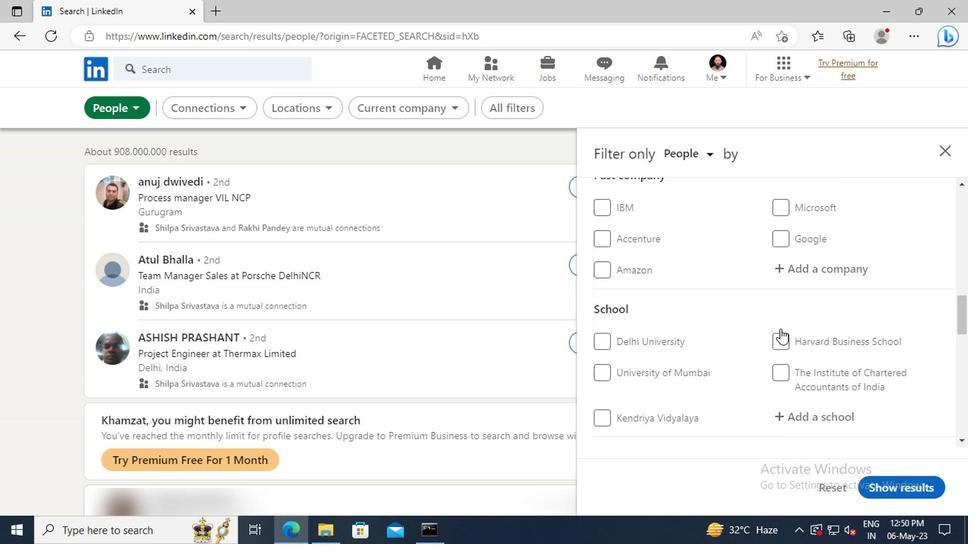 
Action: Mouse scrolled (779, 327) with delta (0, 0)
Screenshot: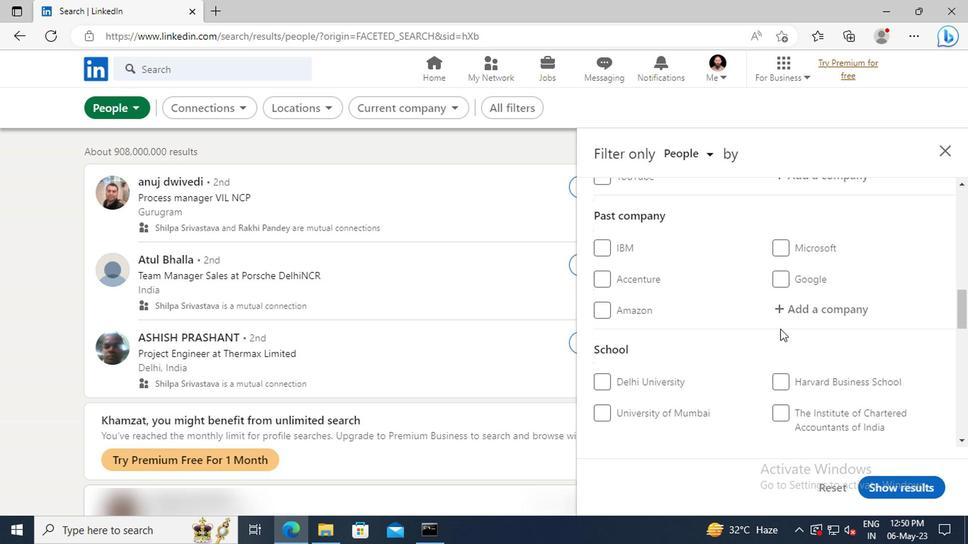 
Action: Mouse scrolled (779, 327) with delta (0, 0)
Screenshot: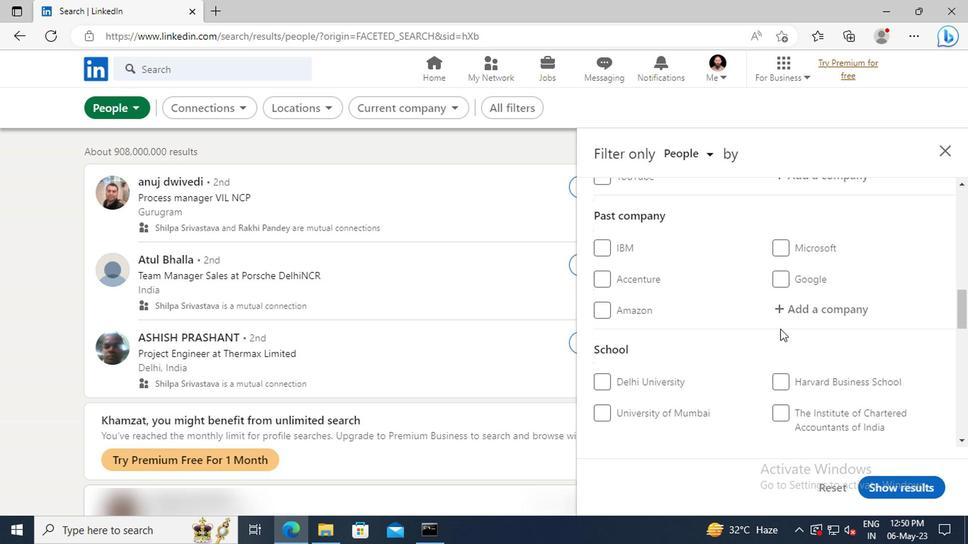 
Action: Mouse scrolled (779, 327) with delta (0, 0)
Screenshot: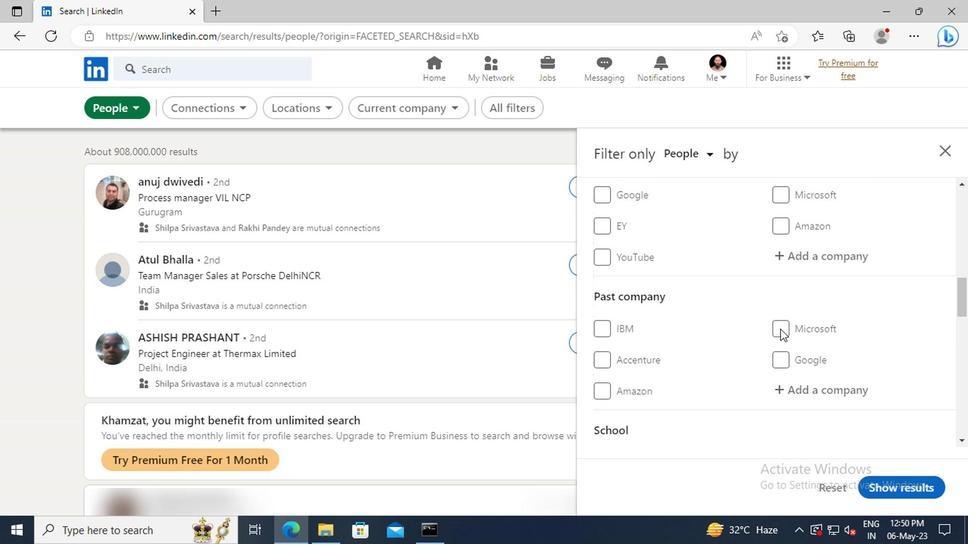 
Action: Mouse moved to (795, 296)
Screenshot: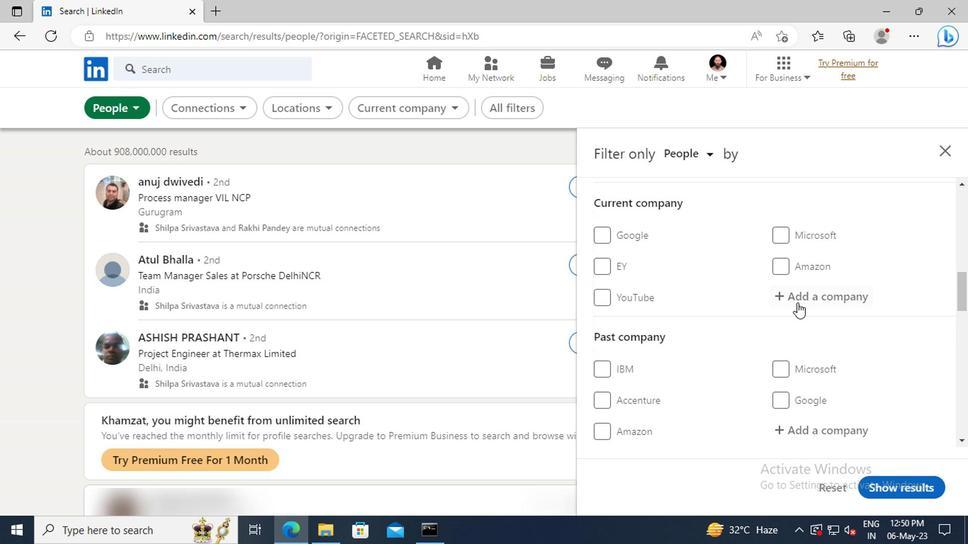 
Action: Mouse pressed left at (795, 296)
Screenshot: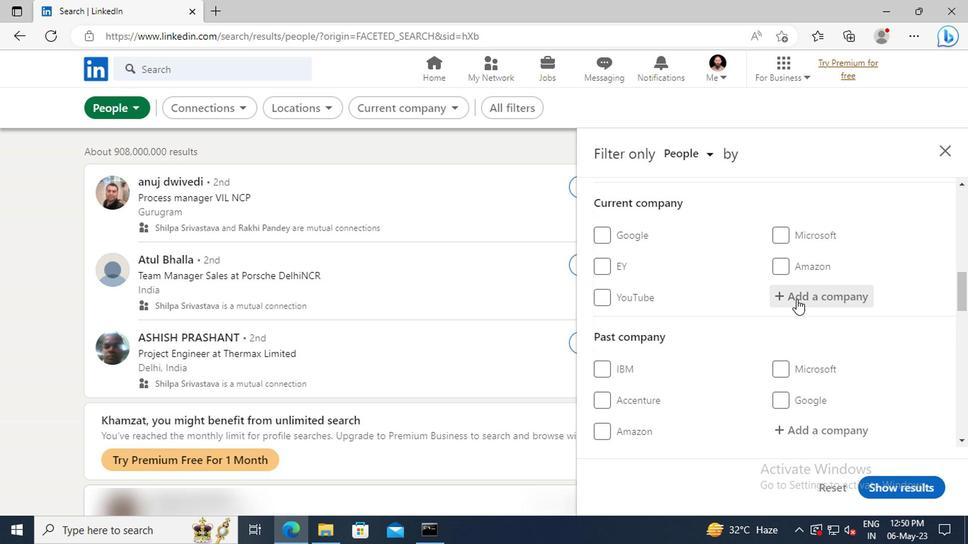 
Action: Mouse moved to (790, 295)
Screenshot: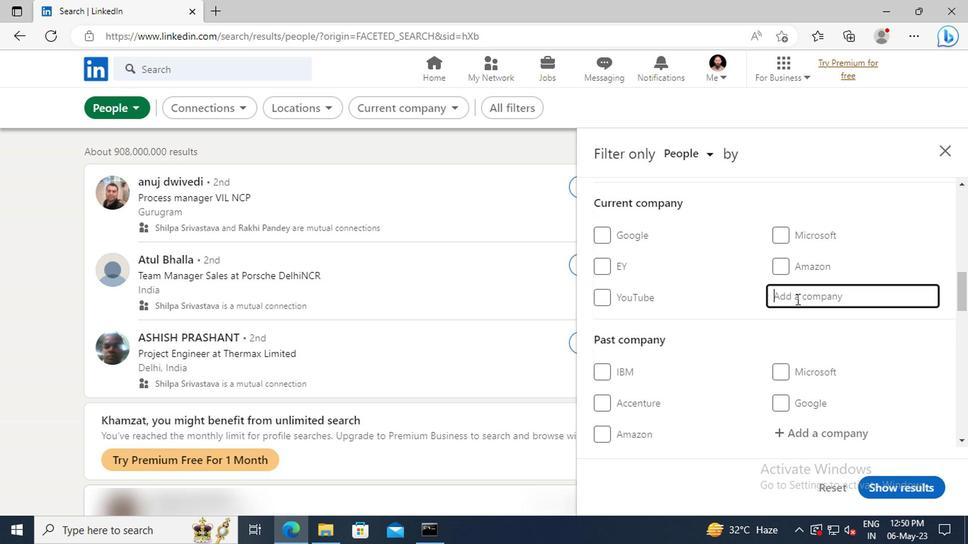 
Action: Key pressed <Key.shift>NIIT<Key.space><Key.shift>LI
Screenshot: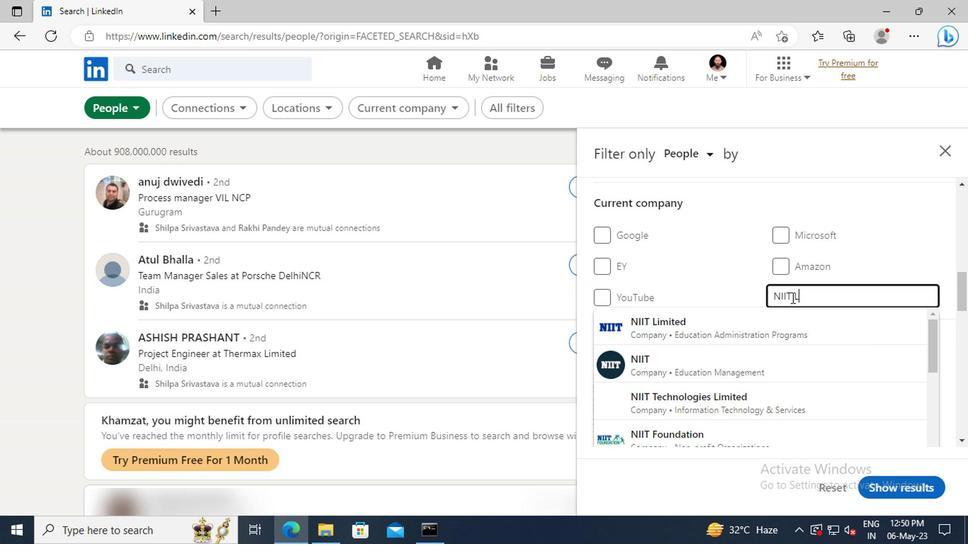 
Action: Mouse moved to (792, 312)
Screenshot: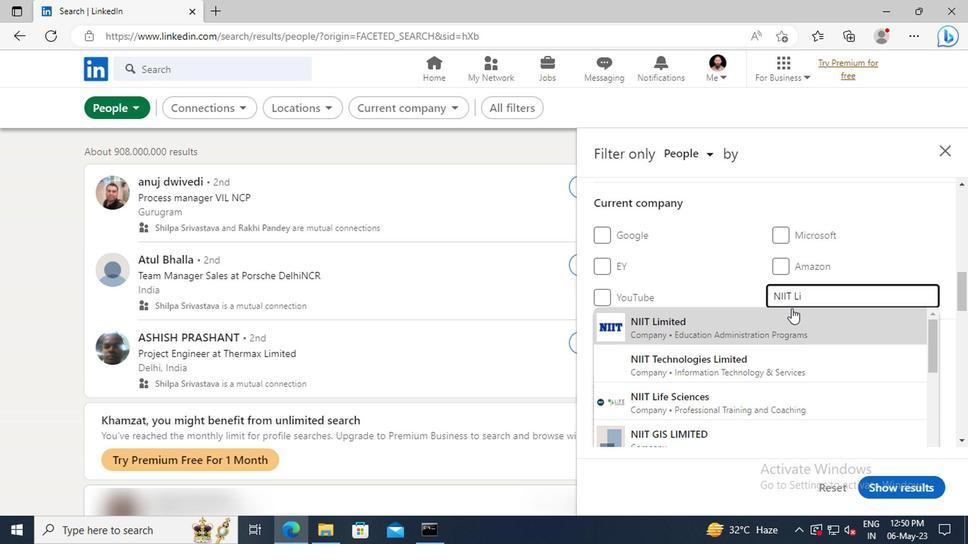 
Action: Mouse pressed left at (792, 312)
Screenshot: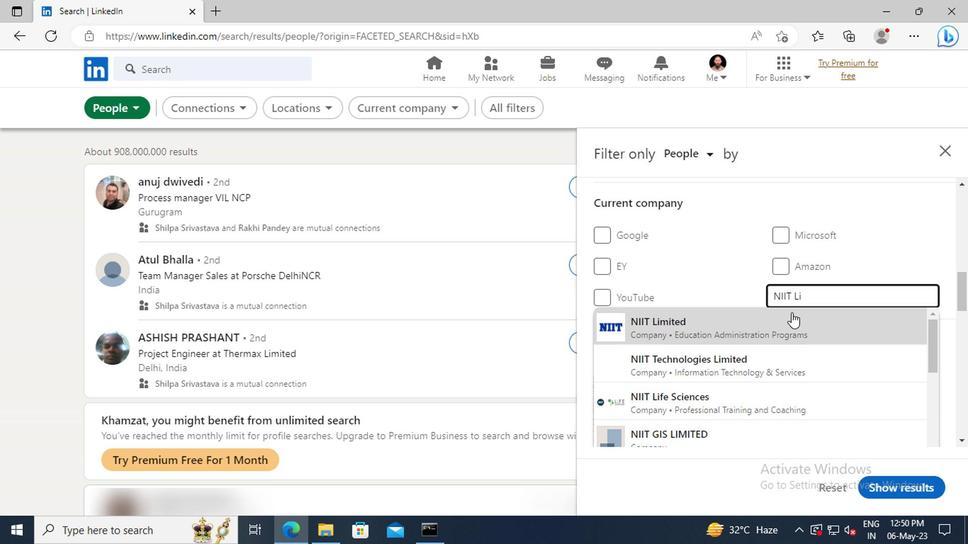 
Action: Mouse scrolled (792, 312) with delta (0, 0)
Screenshot: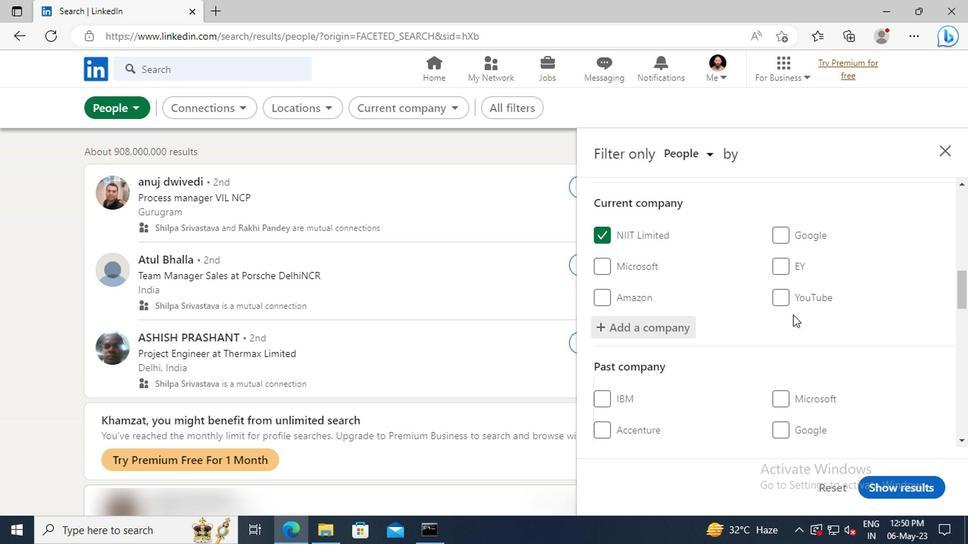 
Action: Mouse scrolled (792, 312) with delta (0, 0)
Screenshot: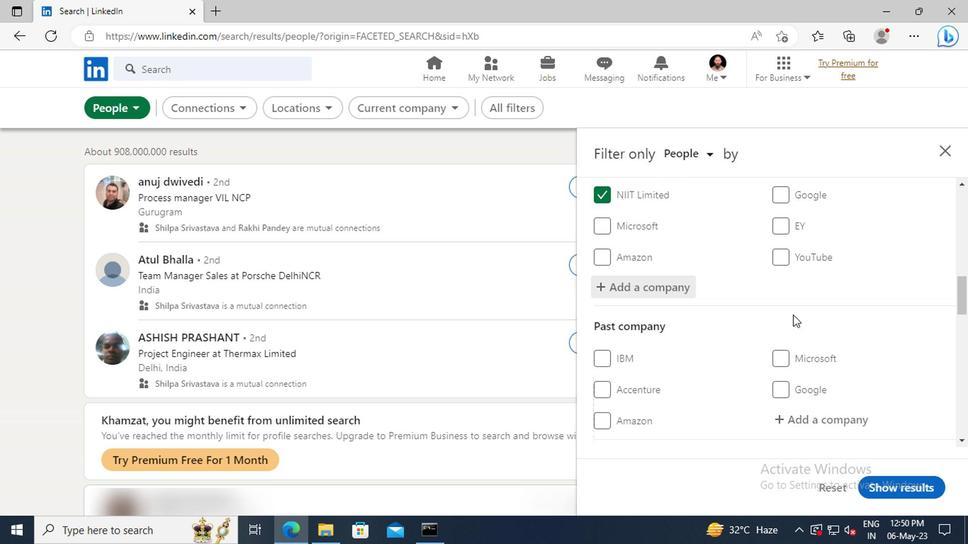 
Action: Mouse scrolled (792, 312) with delta (0, 0)
Screenshot: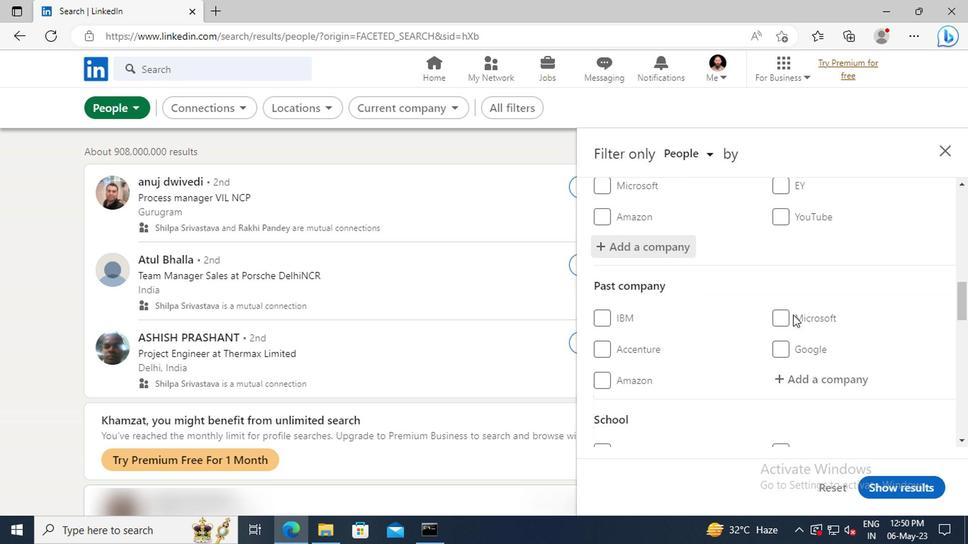 
Action: Mouse scrolled (792, 312) with delta (0, 0)
Screenshot: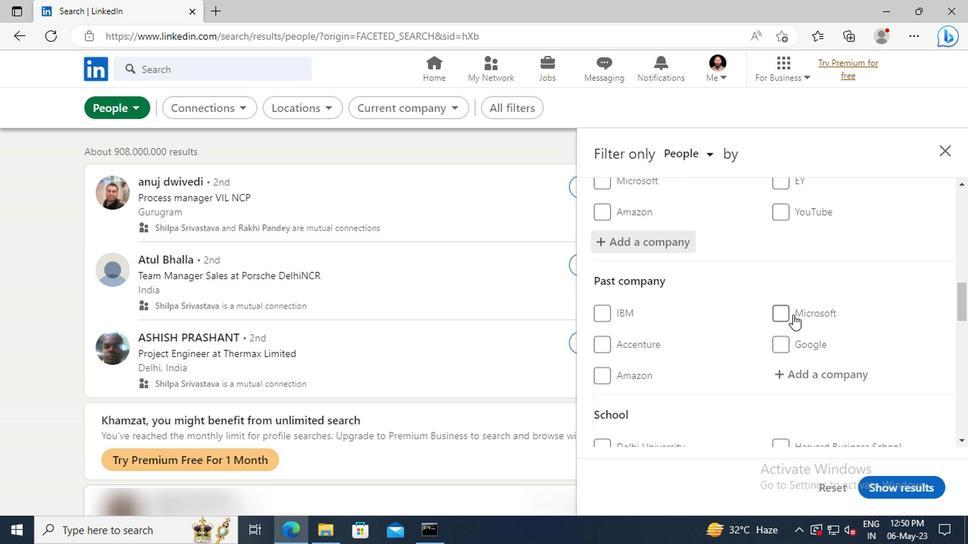 
Action: Mouse moved to (792, 312)
Screenshot: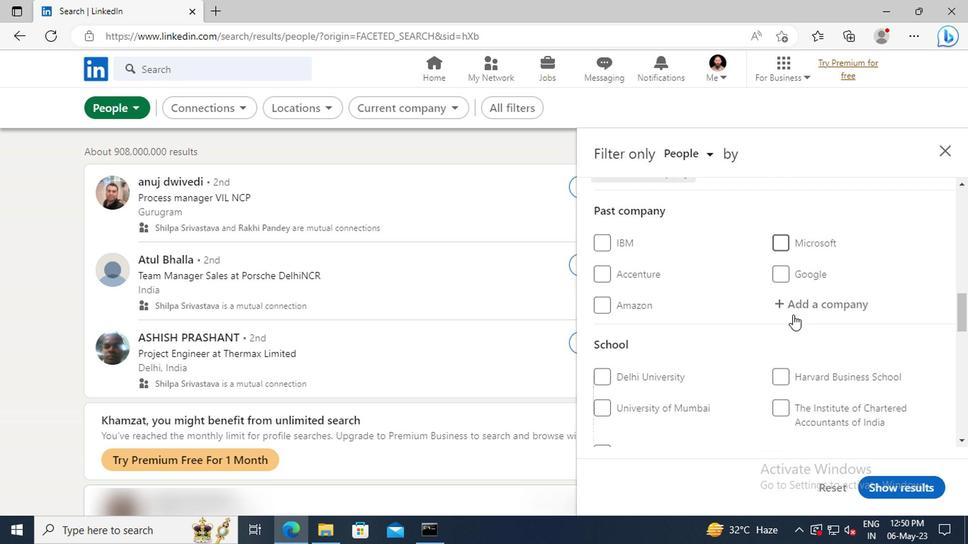
Action: Mouse scrolled (792, 312) with delta (0, 0)
Screenshot: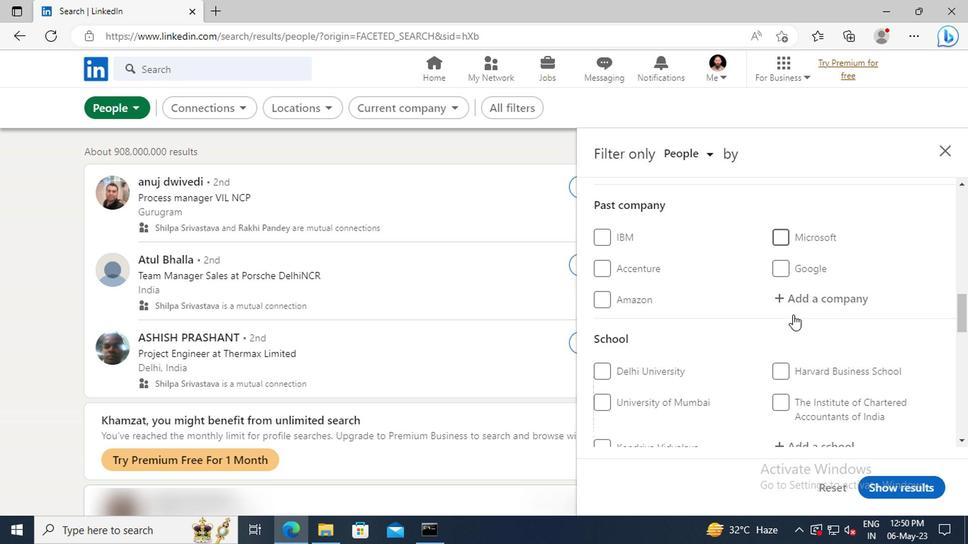 
Action: Mouse scrolled (792, 312) with delta (0, 0)
Screenshot: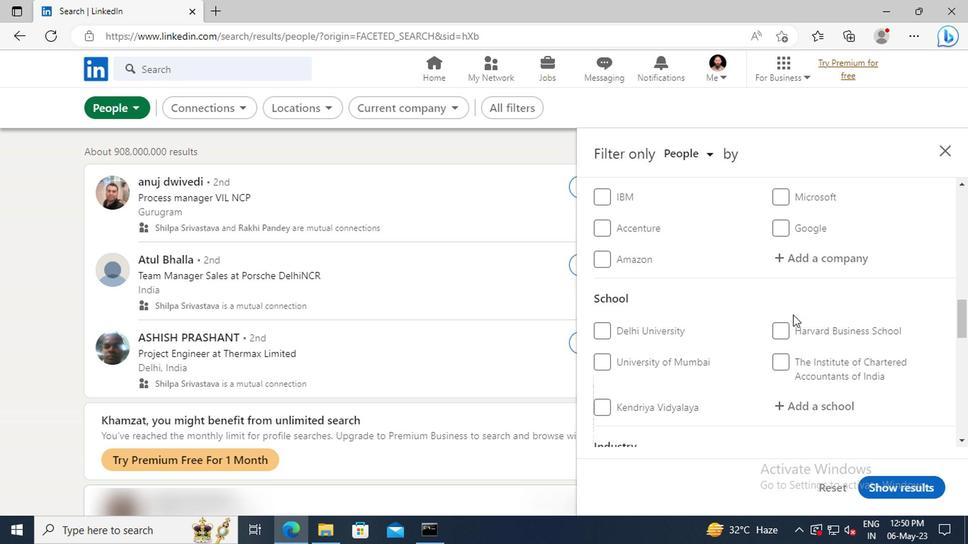 
Action: Mouse scrolled (792, 312) with delta (0, 0)
Screenshot: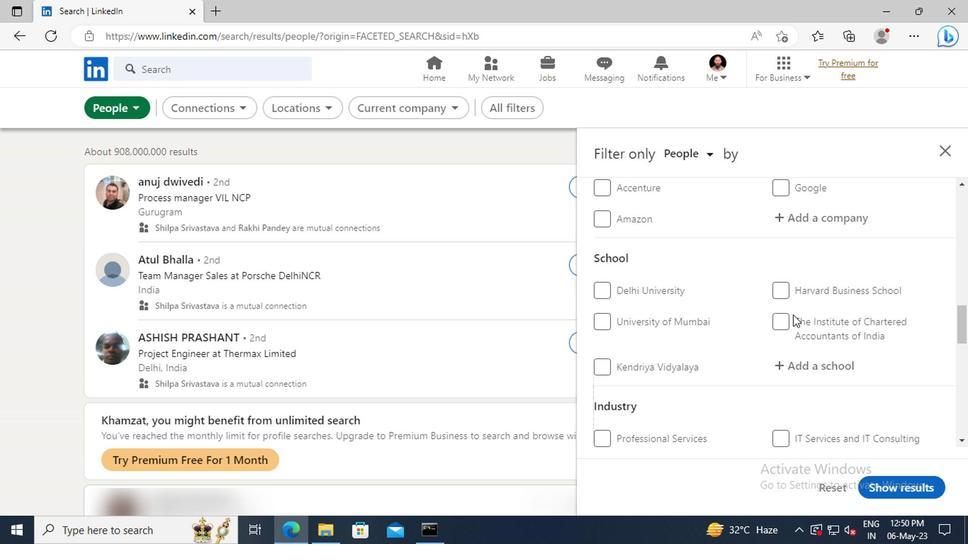 
Action: Mouse moved to (794, 321)
Screenshot: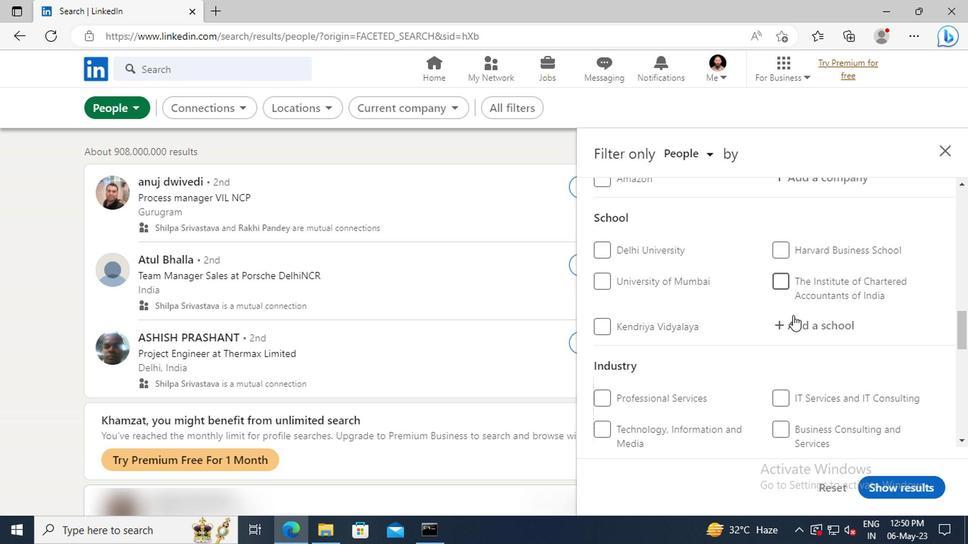 
Action: Mouse pressed left at (794, 321)
Screenshot: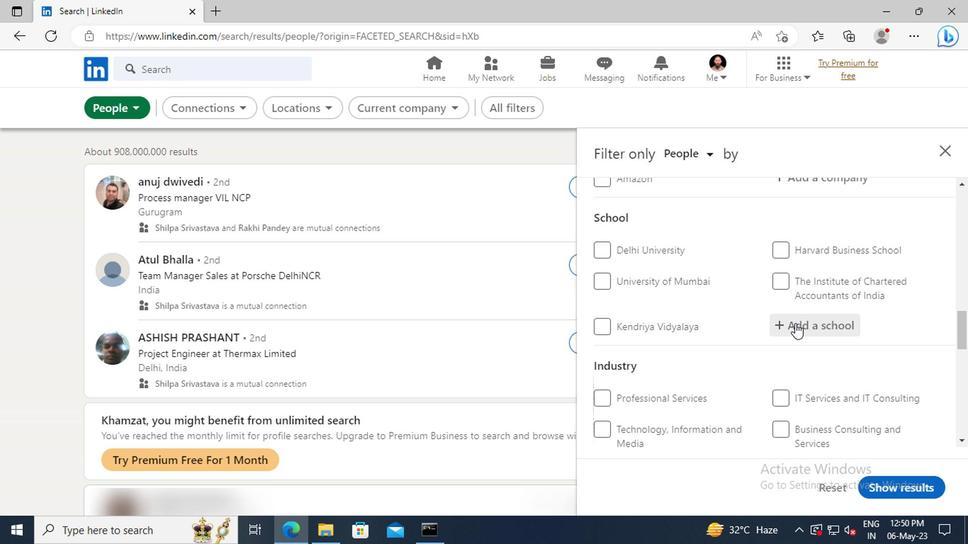 
Action: Key pressed <Key.shift><Key.shift><Key.shift><Key.shift><Key.shift><Key.shift><Key.shift><Key.shift><Key.shift><Key.shift>SRK<Key.space><Key.shift>IN
Screenshot: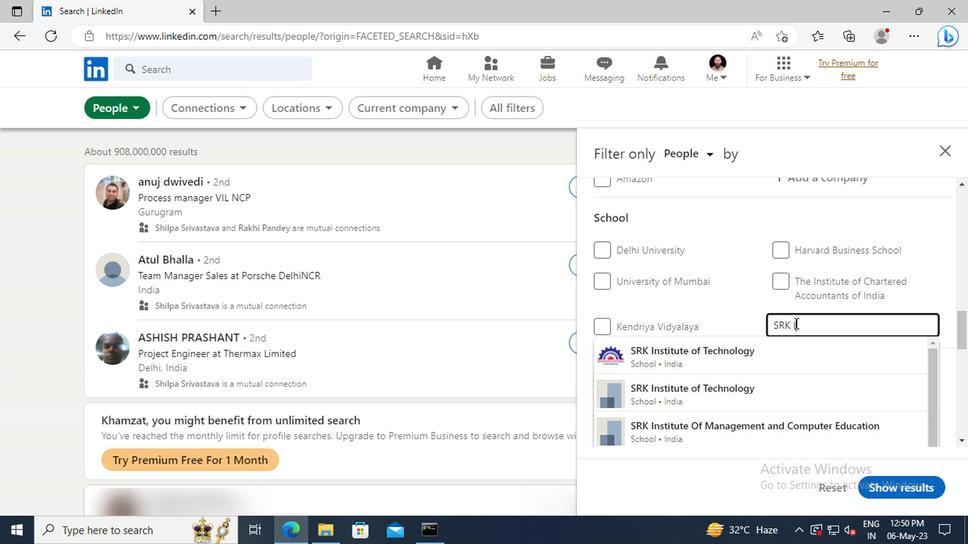 
Action: Mouse moved to (793, 342)
Screenshot: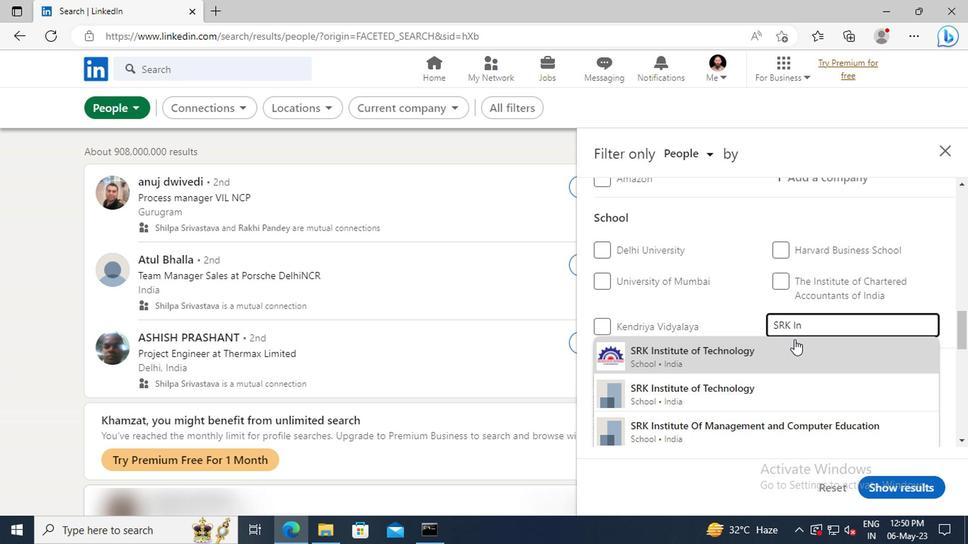 
Action: Mouse pressed left at (793, 342)
Screenshot: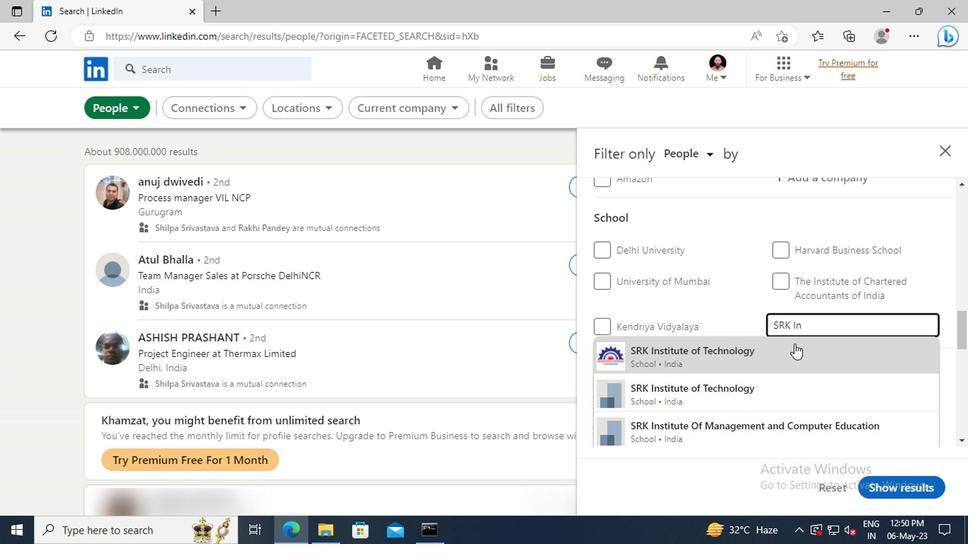 
Action: Mouse scrolled (793, 341) with delta (0, -1)
Screenshot: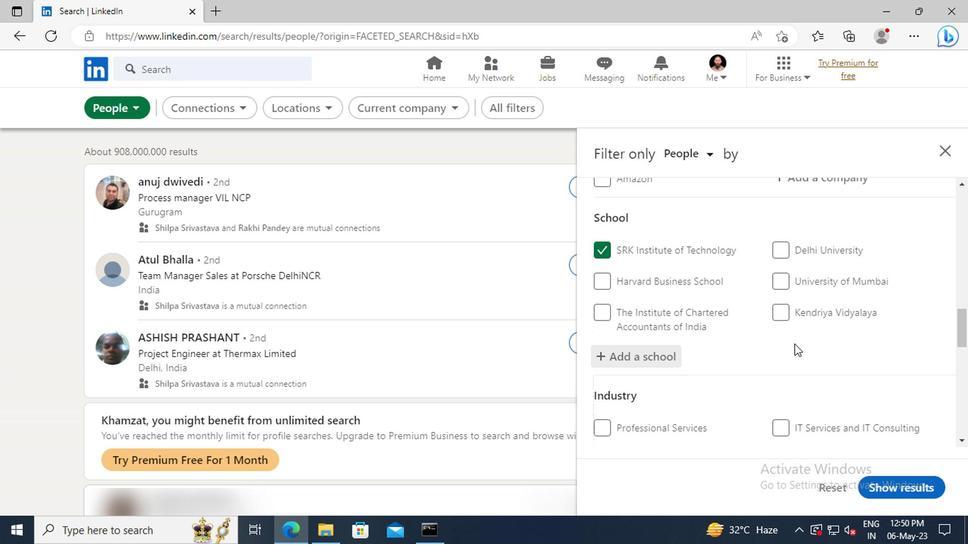 
Action: Mouse scrolled (793, 341) with delta (0, -1)
Screenshot: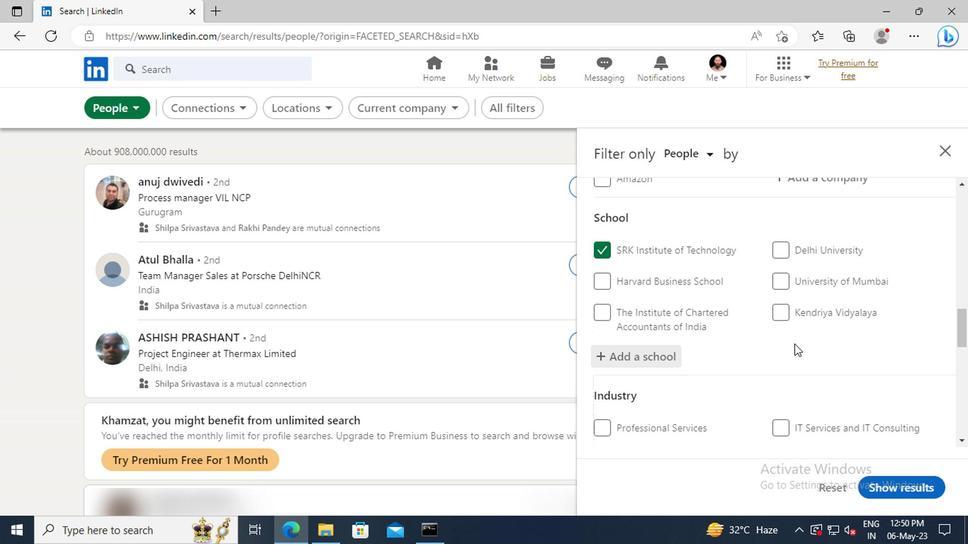 
Action: Mouse scrolled (793, 341) with delta (0, -1)
Screenshot: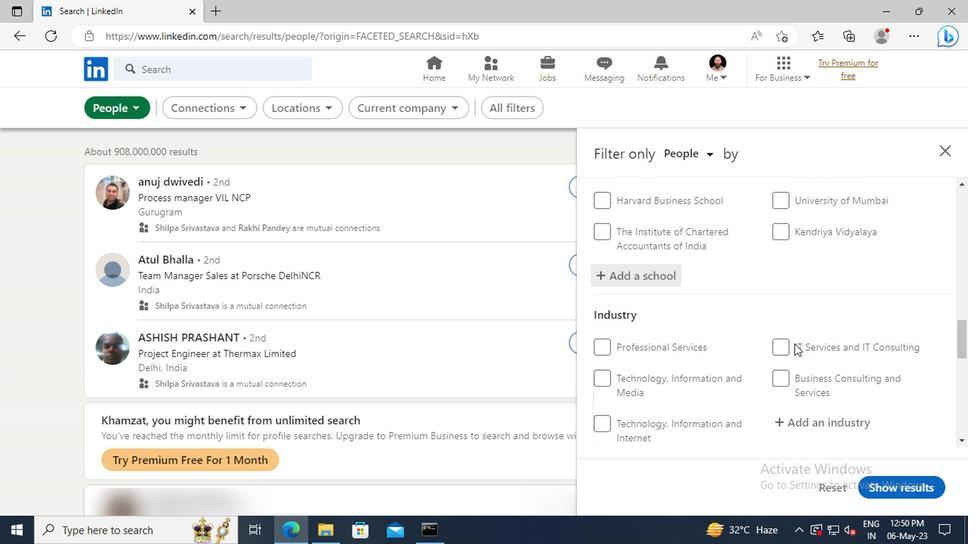 
Action: Mouse scrolled (793, 341) with delta (0, -1)
Screenshot: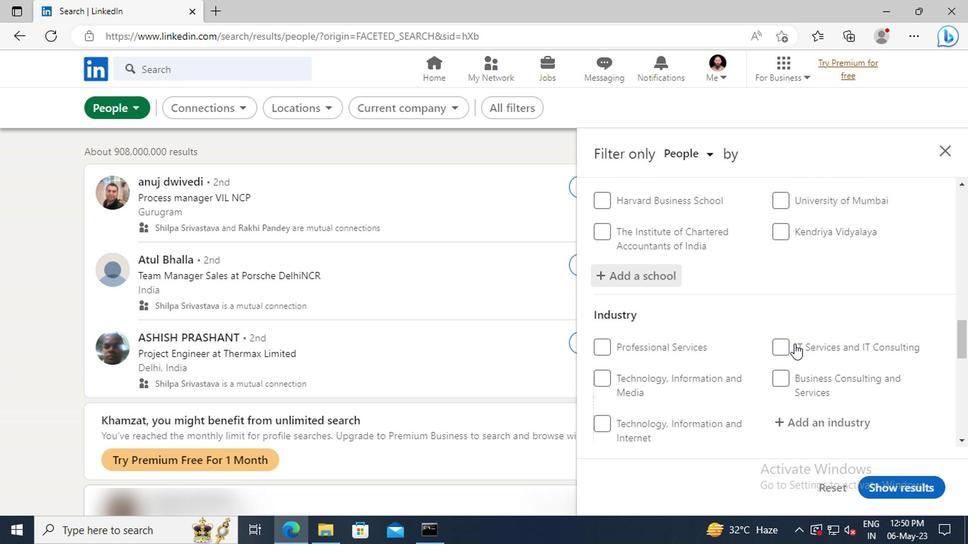 
Action: Mouse moved to (794, 342)
Screenshot: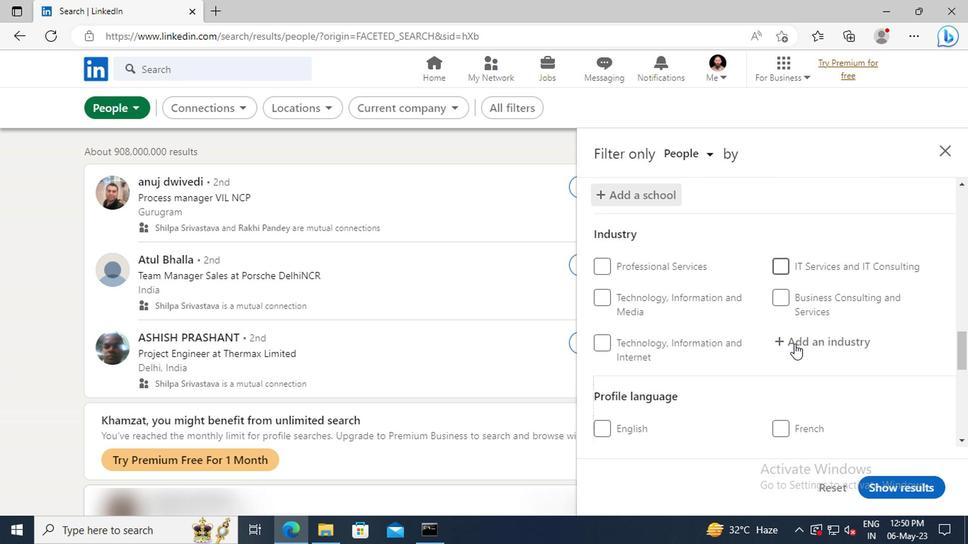 
Action: Mouse pressed left at (794, 342)
Screenshot: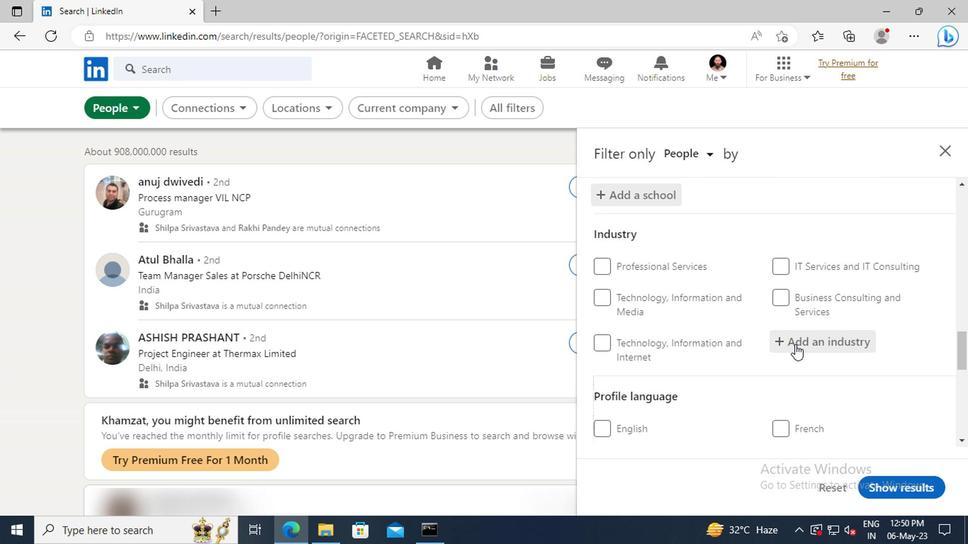 
Action: Key pressed <Key.shift>ELECTRIC<Key.space><Key.shift>LI
Screenshot: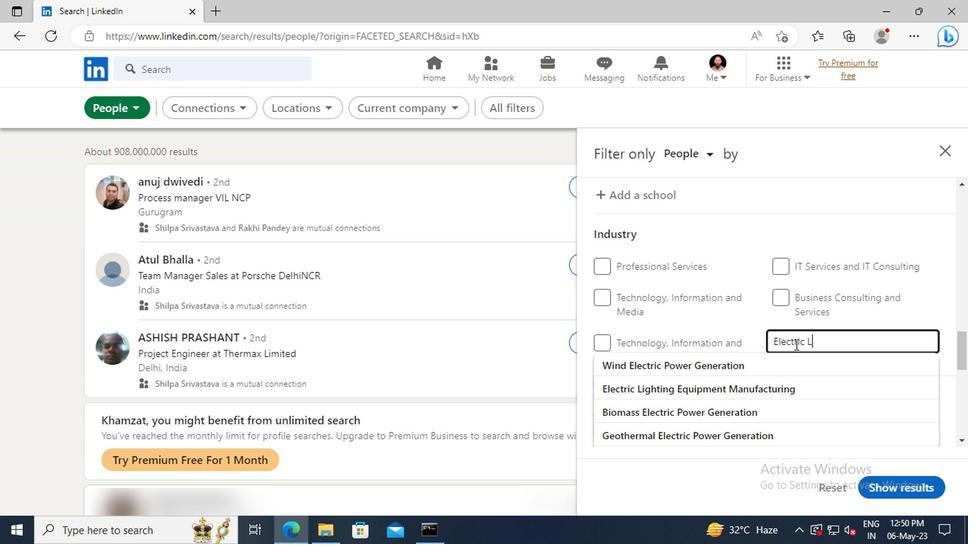 
Action: Mouse moved to (798, 359)
Screenshot: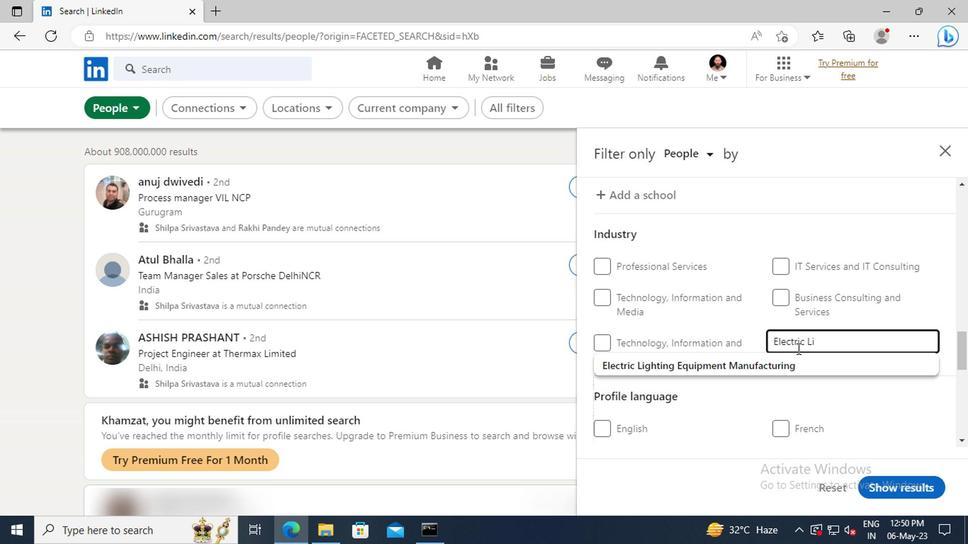 
Action: Mouse pressed left at (798, 359)
Screenshot: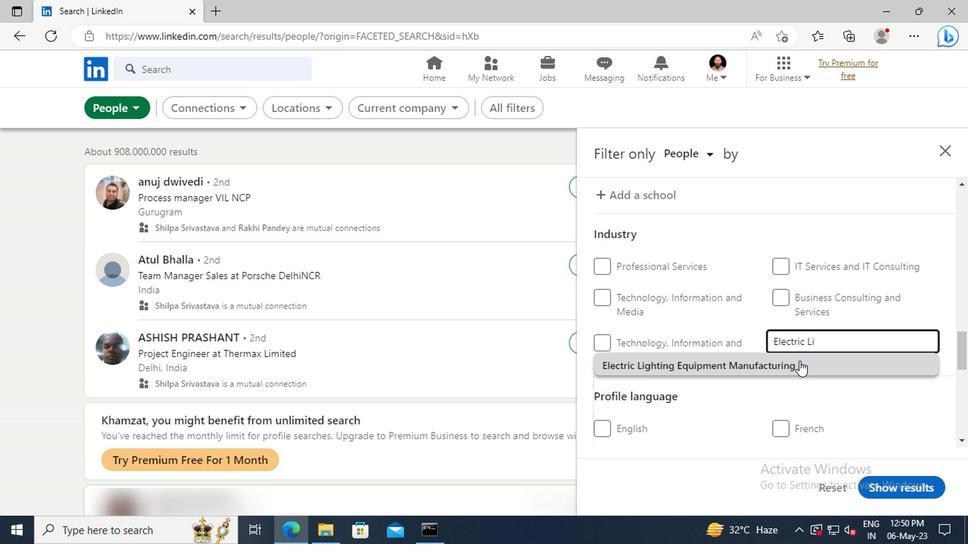 
Action: Mouse moved to (793, 359)
Screenshot: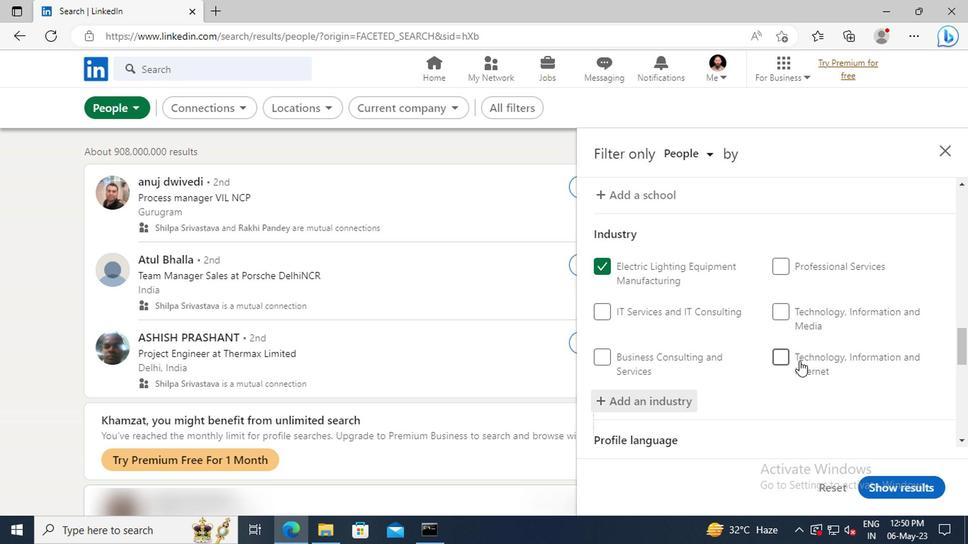 
Action: Mouse scrolled (793, 358) with delta (0, -1)
Screenshot: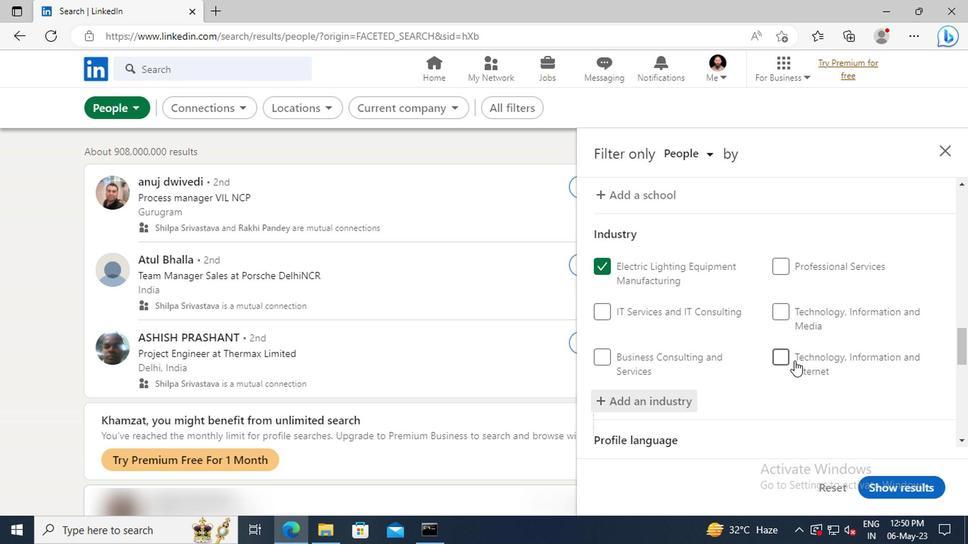 
Action: Mouse scrolled (793, 358) with delta (0, -1)
Screenshot: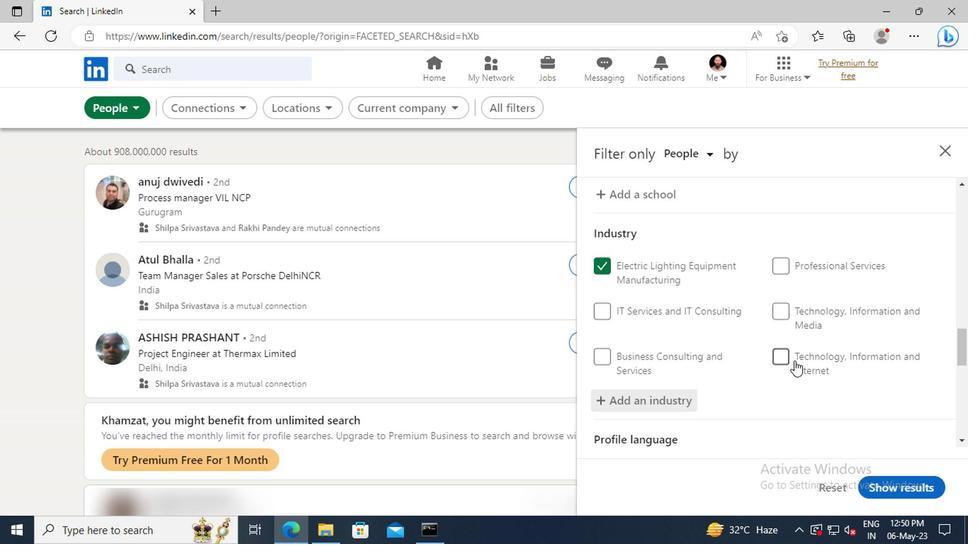 
Action: Mouse moved to (790, 349)
Screenshot: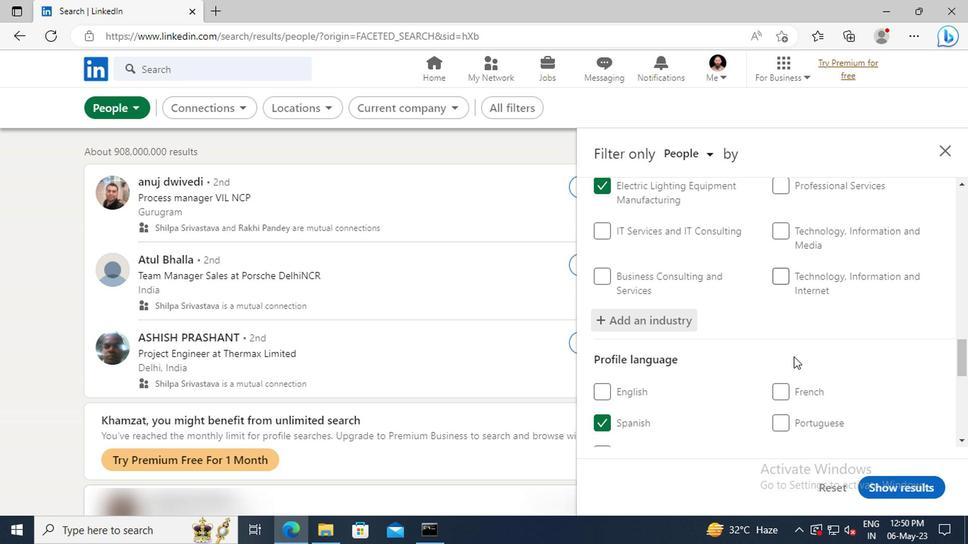 
Action: Mouse scrolled (790, 349) with delta (0, 0)
Screenshot: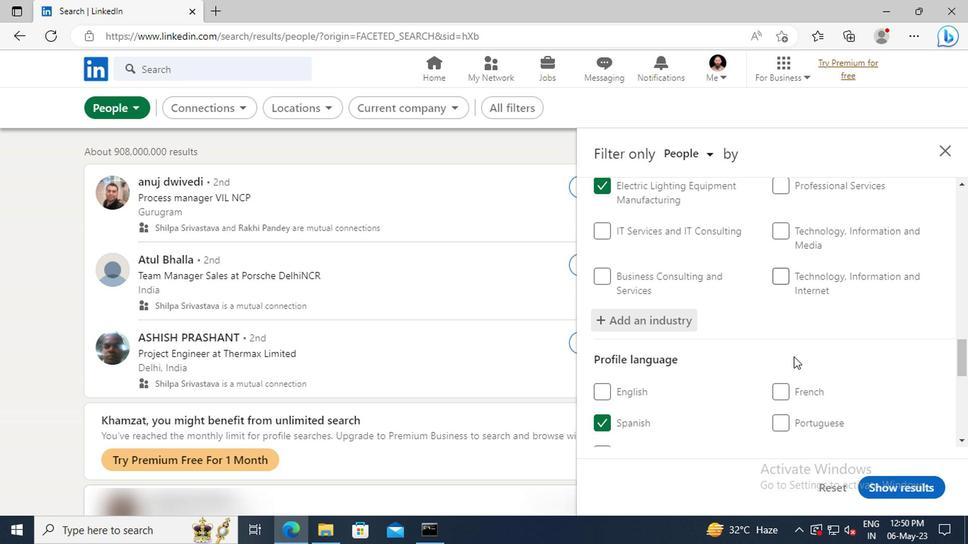 
Action: Mouse moved to (789, 347)
Screenshot: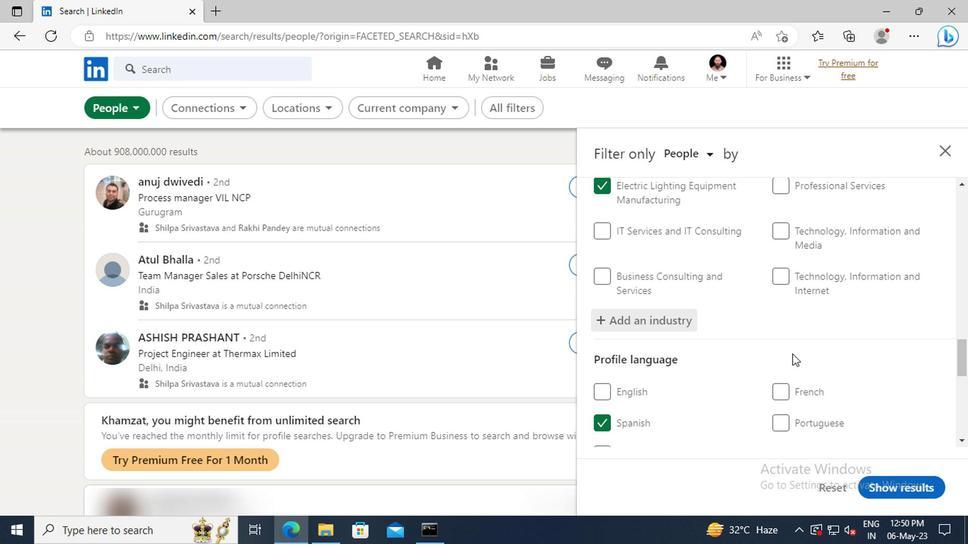 
Action: Mouse scrolled (789, 346) with delta (0, -1)
Screenshot: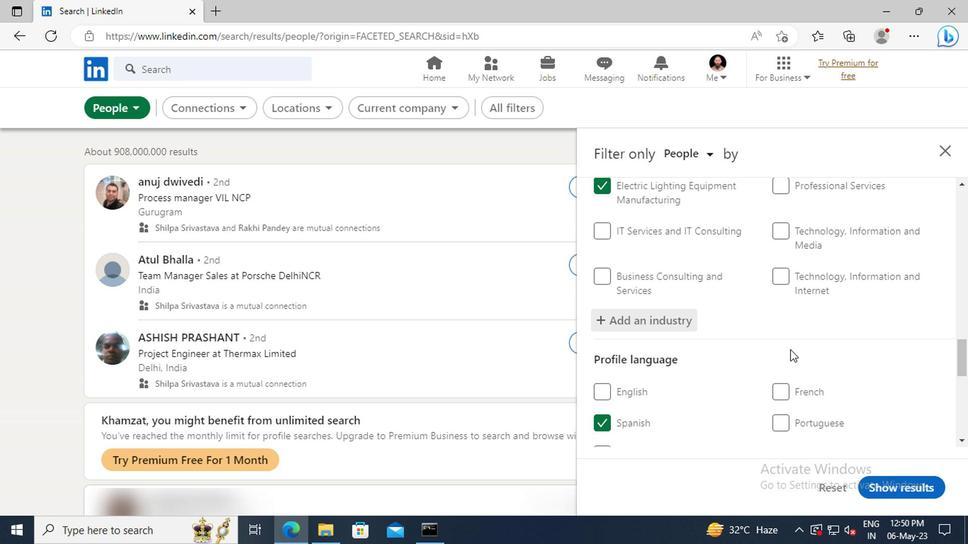 
Action: Mouse moved to (783, 331)
Screenshot: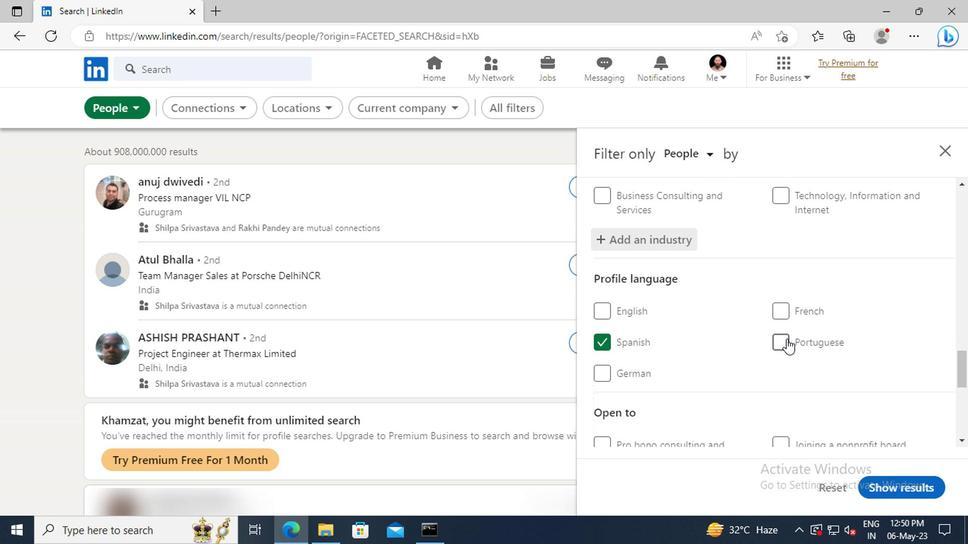 
Action: Mouse scrolled (783, 330) with delta (0, 0)
Screenshot: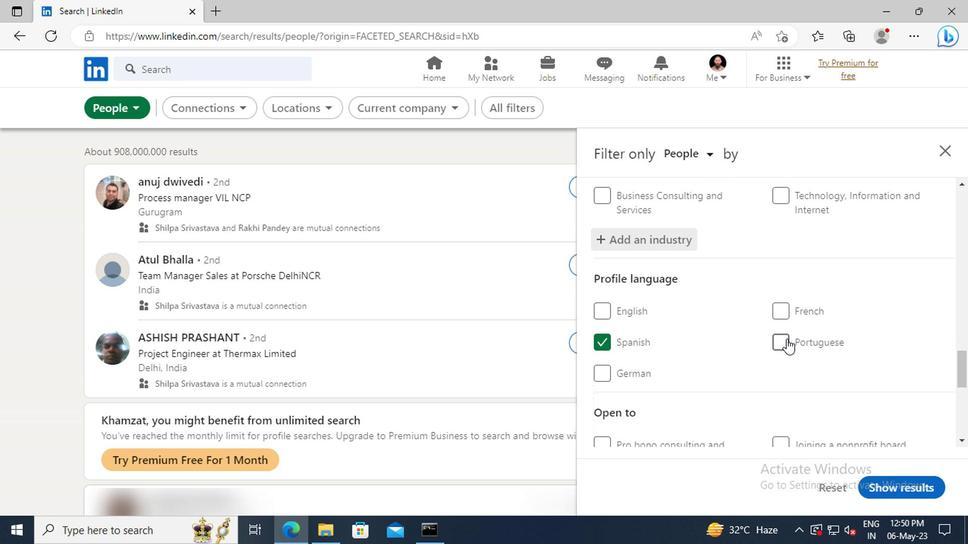 
Action: Mouse moved to (783, 330)
Screenshot: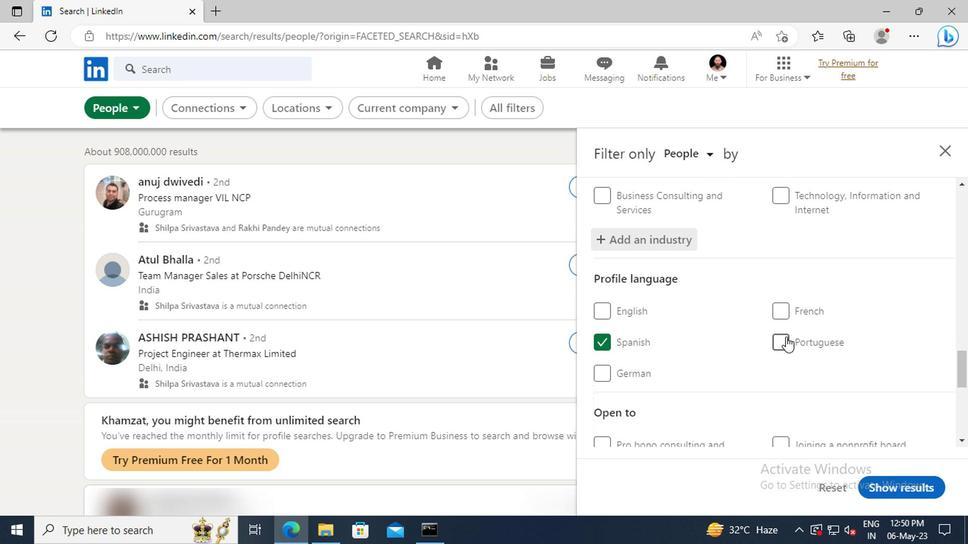 
Action: Mouse scrolled (783, 329) with delta (0, -1)
Screenshot: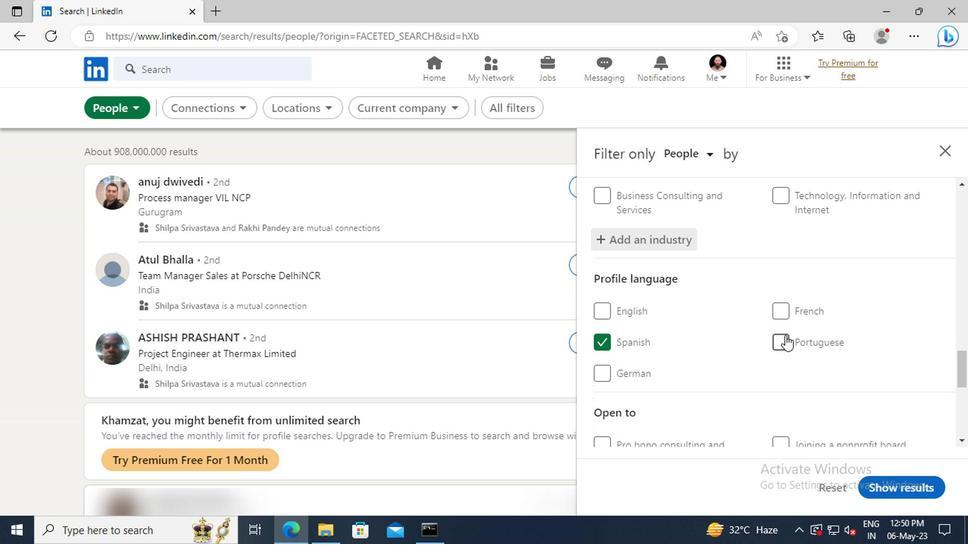 
Action: Mouse moved to (783, 320)
Screenshot: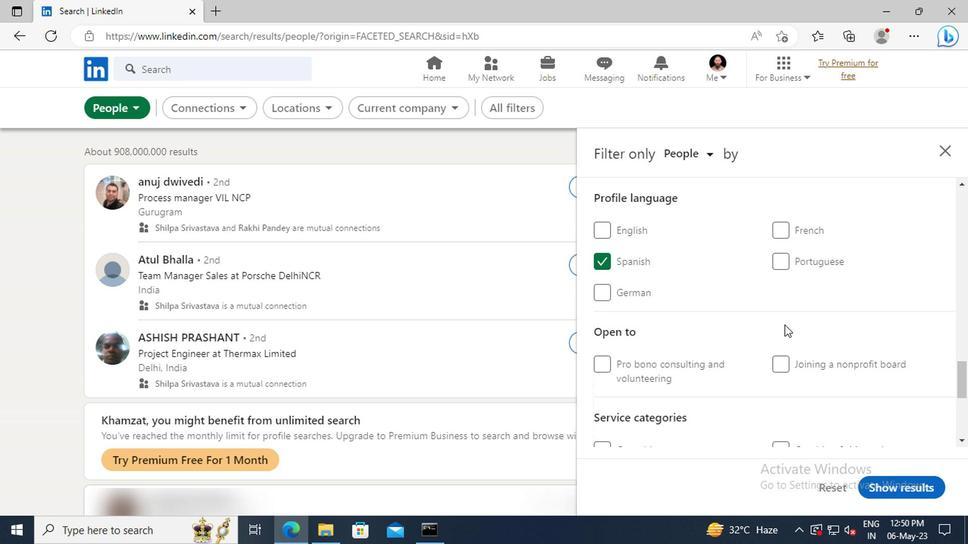 
Action: Mouse scrolled (783, 319) with delta (0, -1)
Screenshot: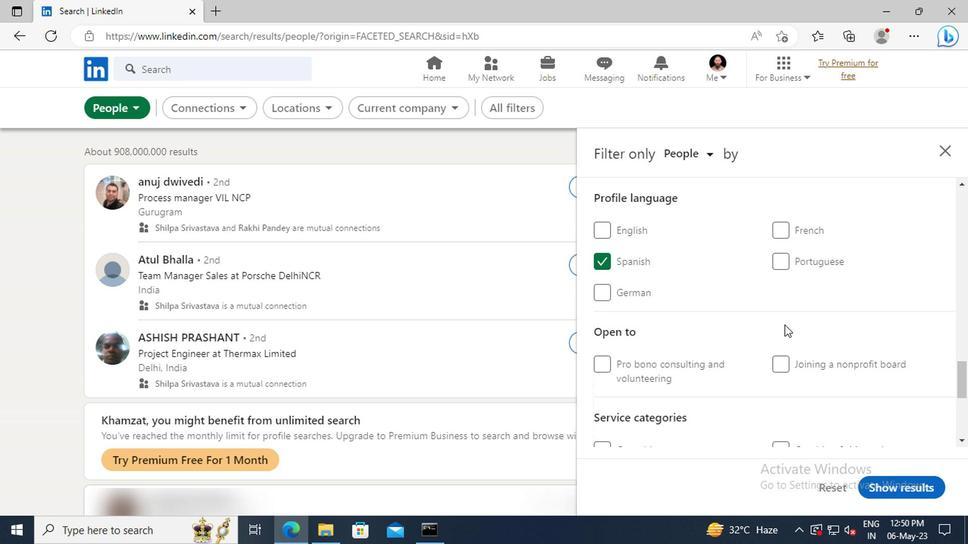 
Action: Mouse scrolled (783, 319) with delta (0, -1)
Screenshot: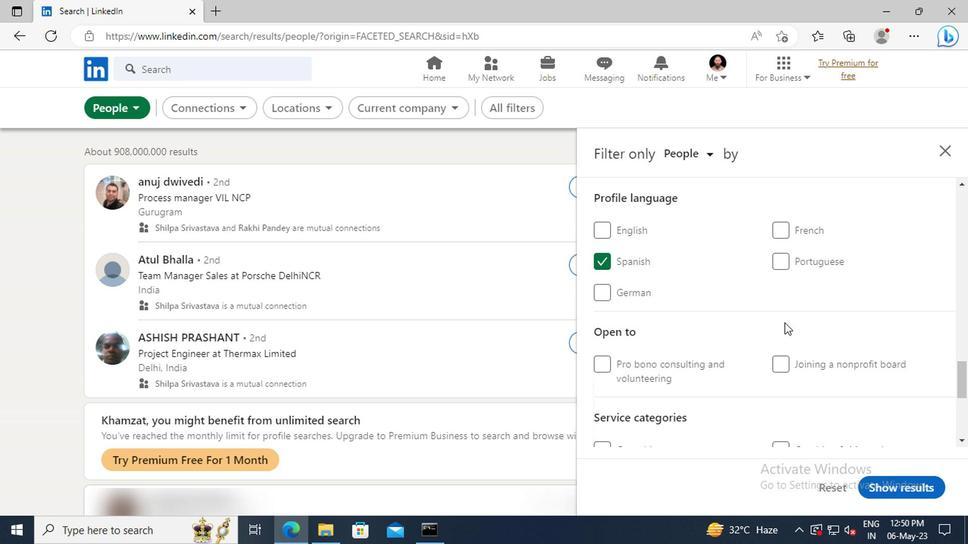 
Action: Mouse moved to (783, 319)
Screenshot: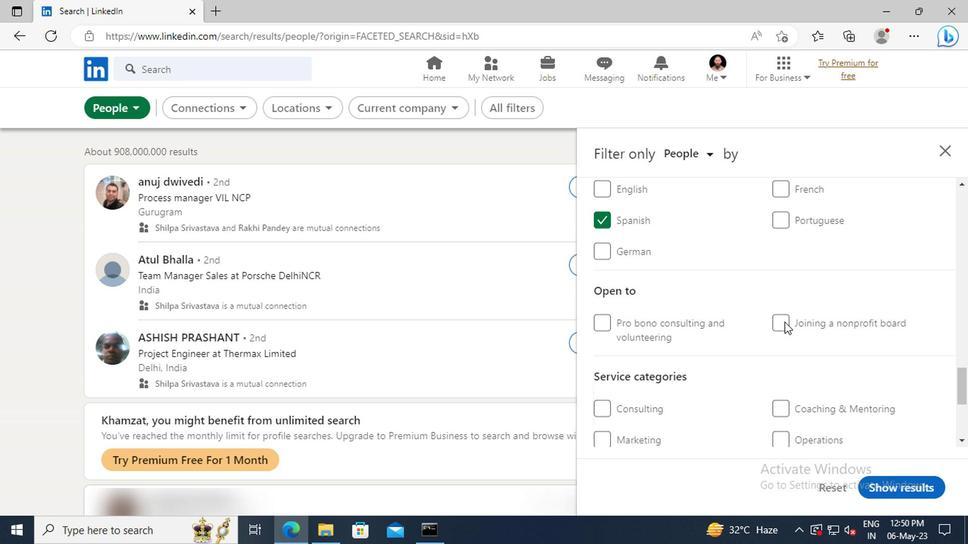 
Action: Mouse scrolled (783, 318) with delta (0, 0)
Screenshot: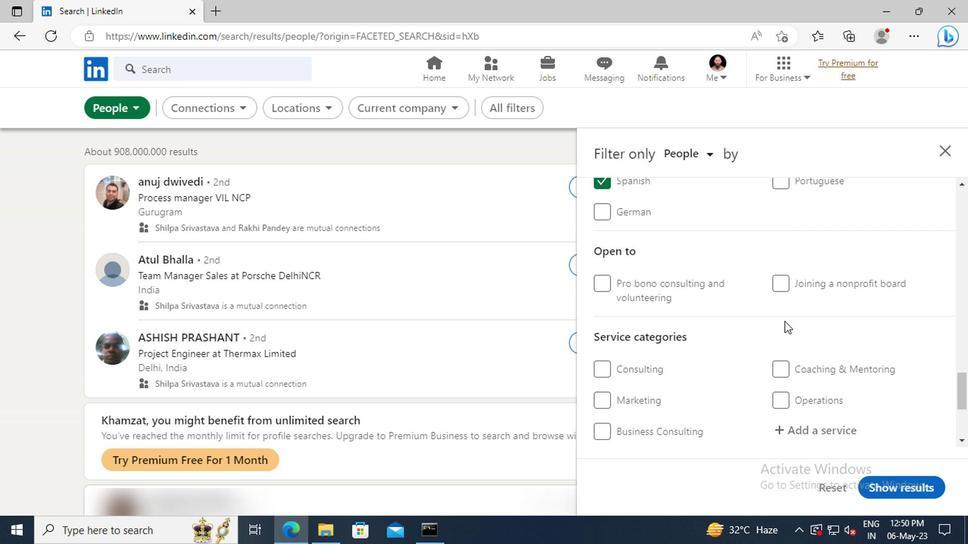 
Action: Mouse scrolled (783, 318) with delta (0, 0)
Screenshot: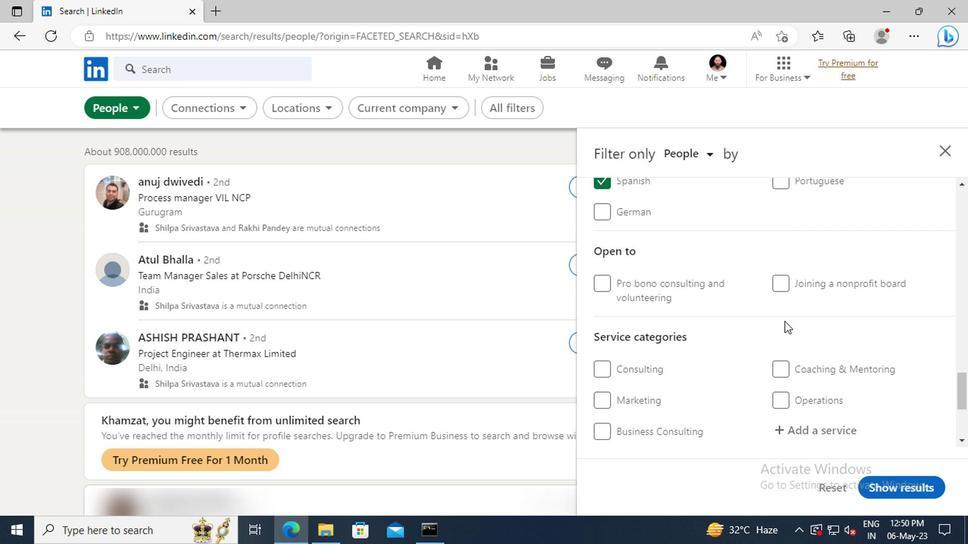 
Action: Mouse moved to (791, 347)
Screenshot: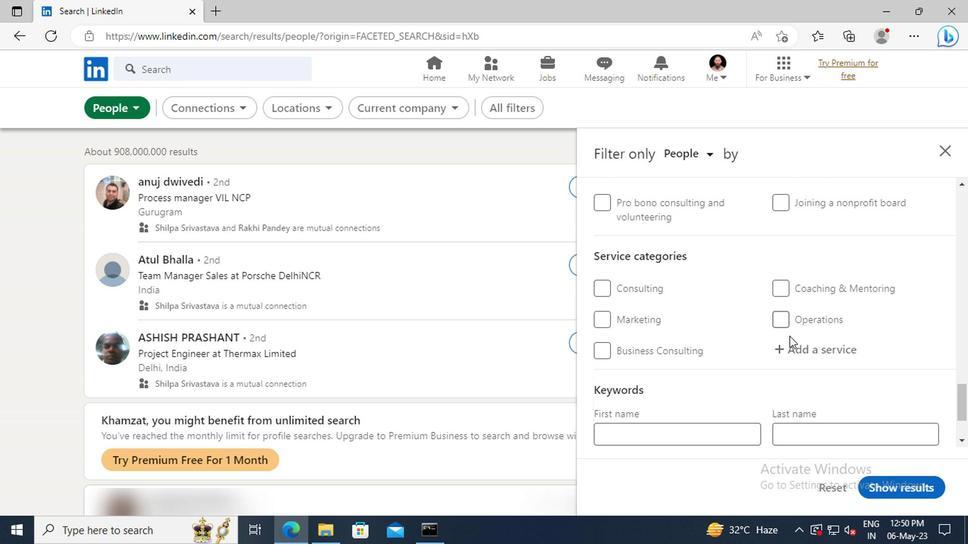 
Action: Mouse pressed left at (791, 347)
Screenshot: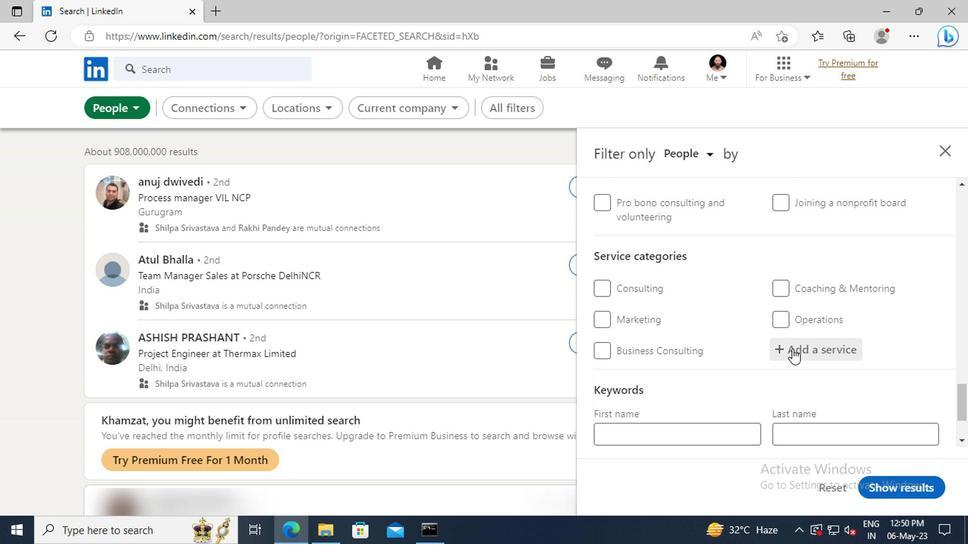 
Action: Key pressed <Key.shift>USER<Key.space><Key.shift>EXPERIE
Screenshot: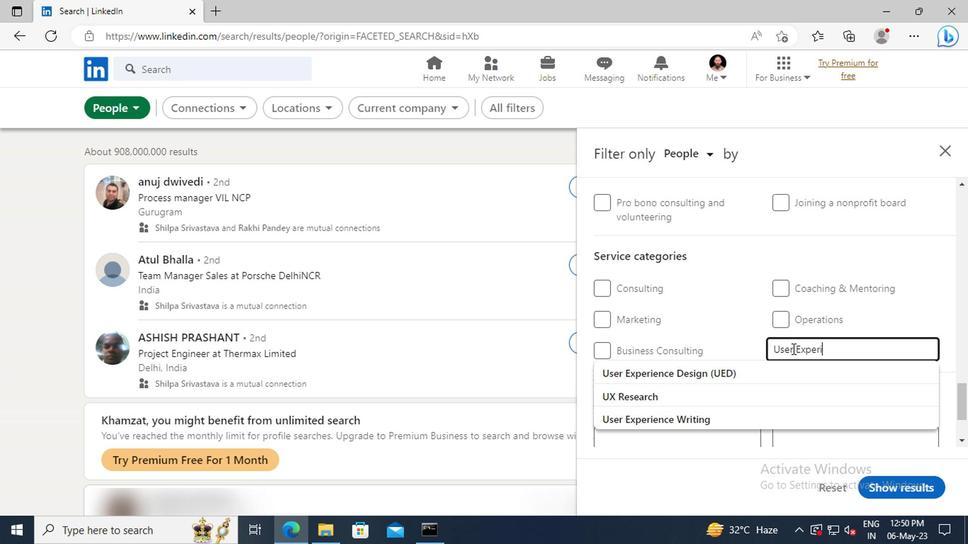 
Action: Mouse moved to (814, 413)
Screenshot: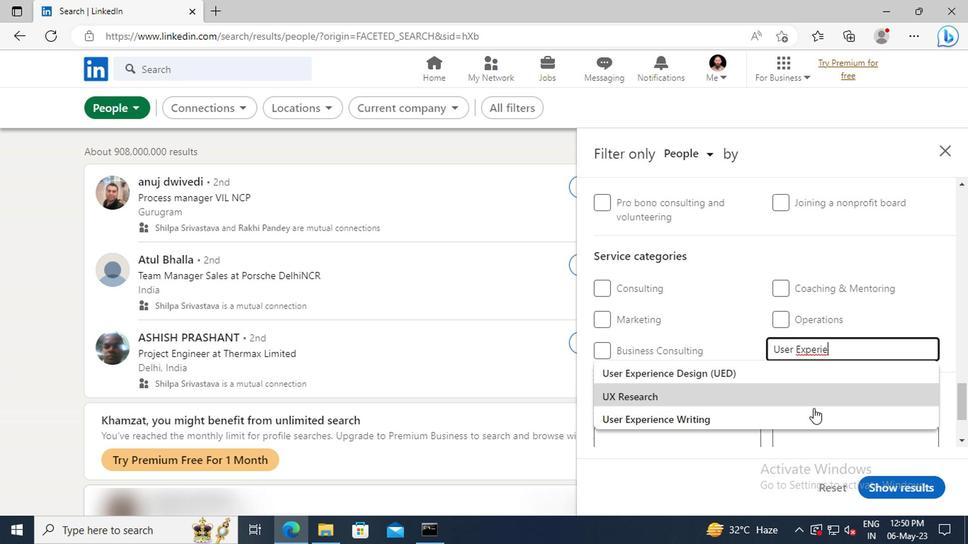 
Action: Mouse pressed left at (814, 413)
Screenshot: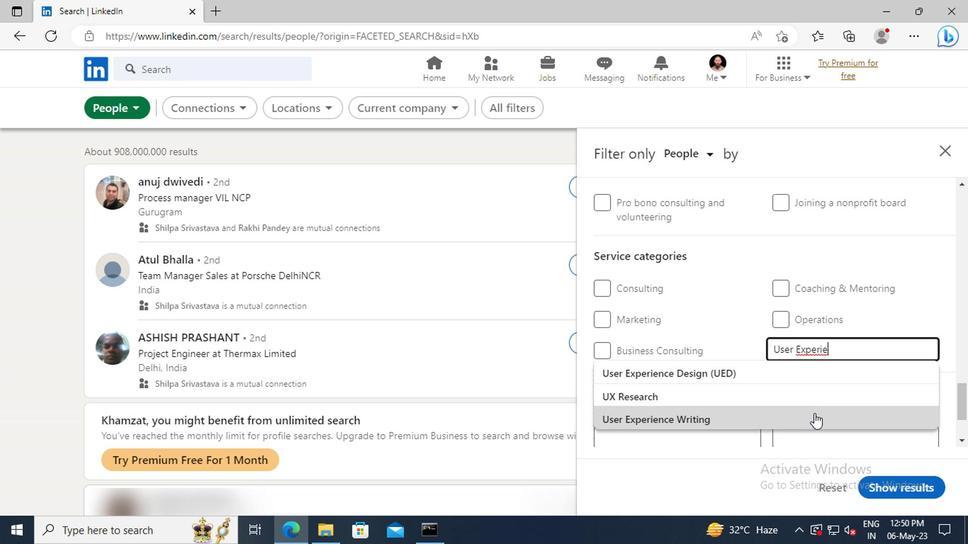 
Action: Mouse scrolled (814, 412) with delta (0, -1)
Screenshot: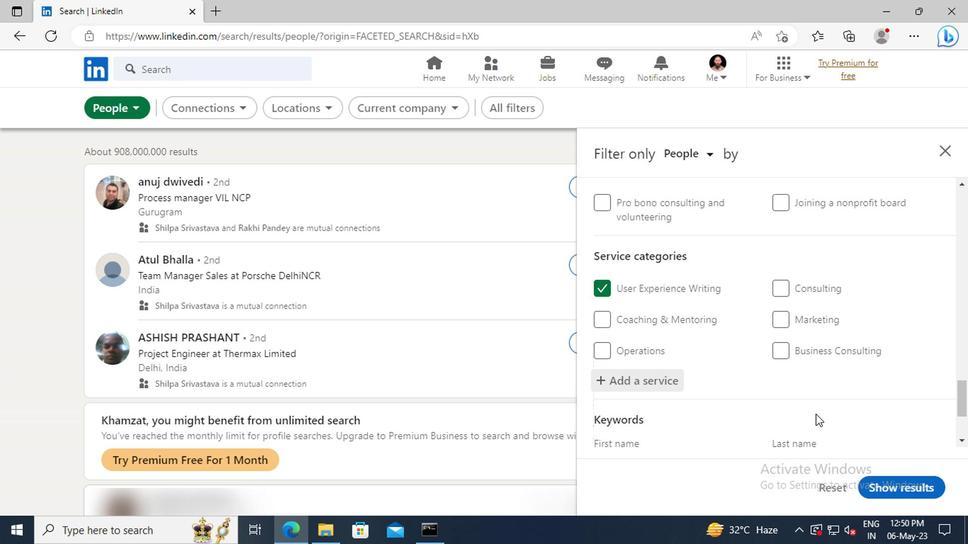 
Action: Mouse scrolled (814, 412) with delta (0, -1)
Screenshot: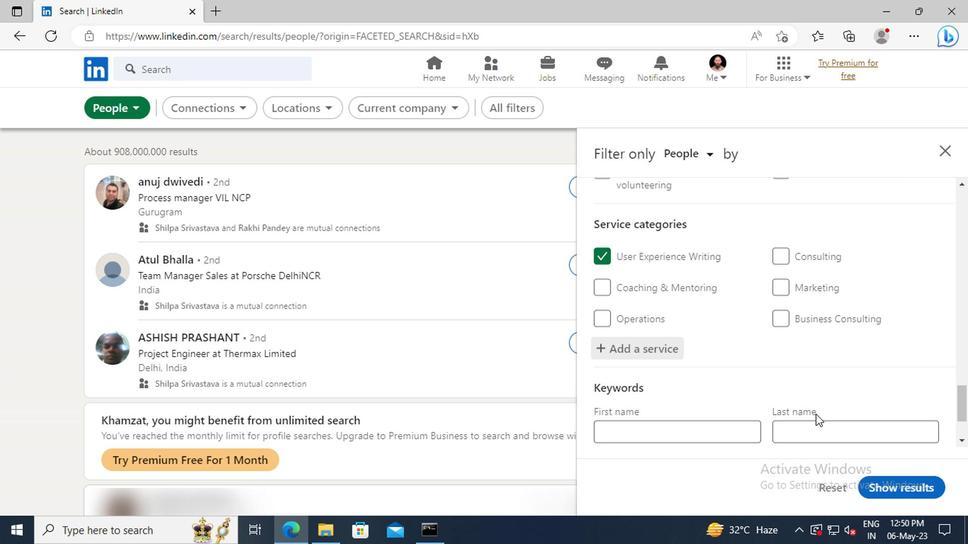 
Action: Mouse scrolled (814, 412) with delta (0, -1)
Screenshot: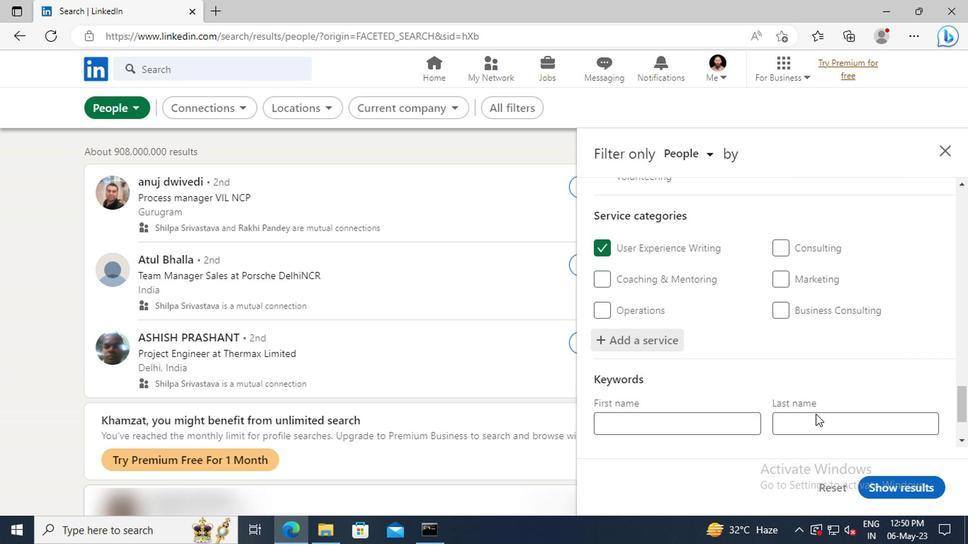 
Action: Mouse scrolled (814, 412) with delta (0, -1)
Screenshot: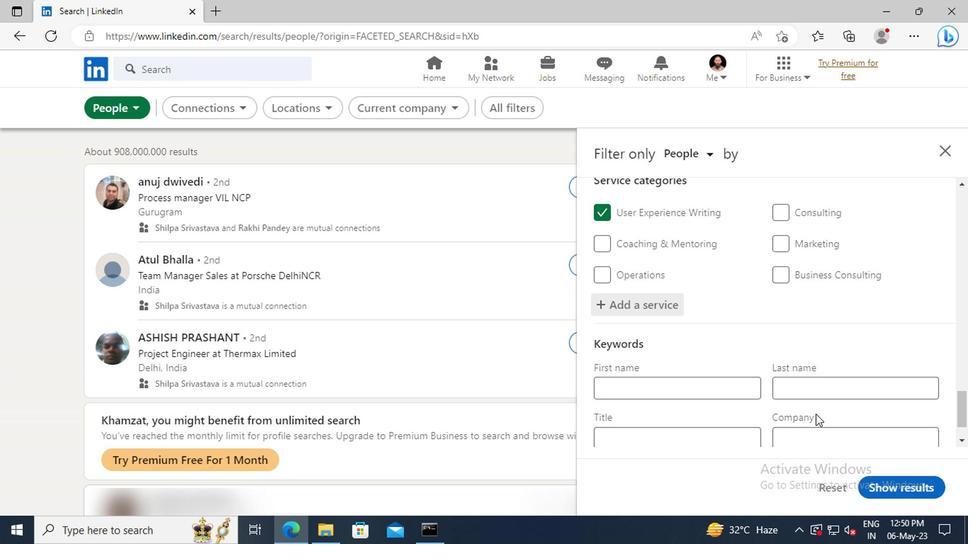 
Action: Mouse moved to (683, 386)
Screenshot: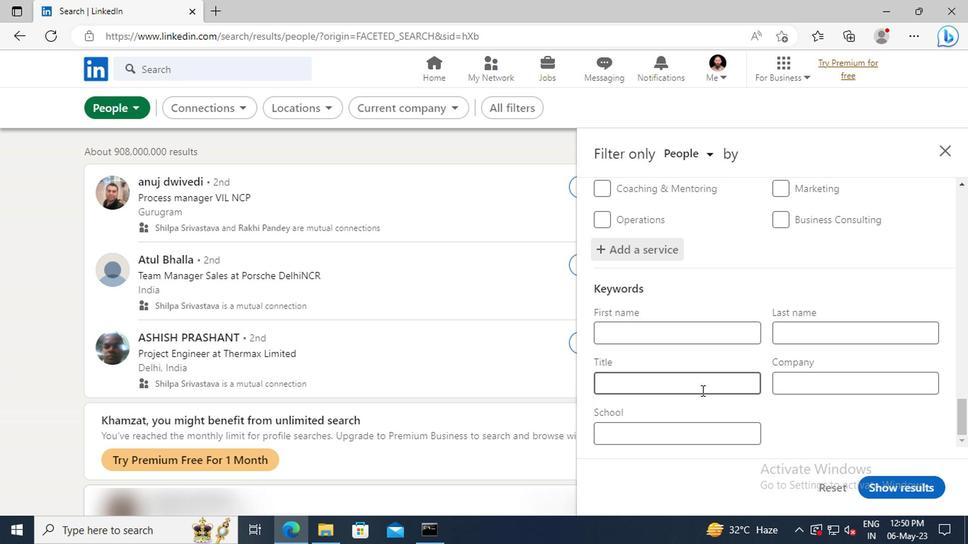 
Action: Mouse pressed left at (683, 386)
Screenshot: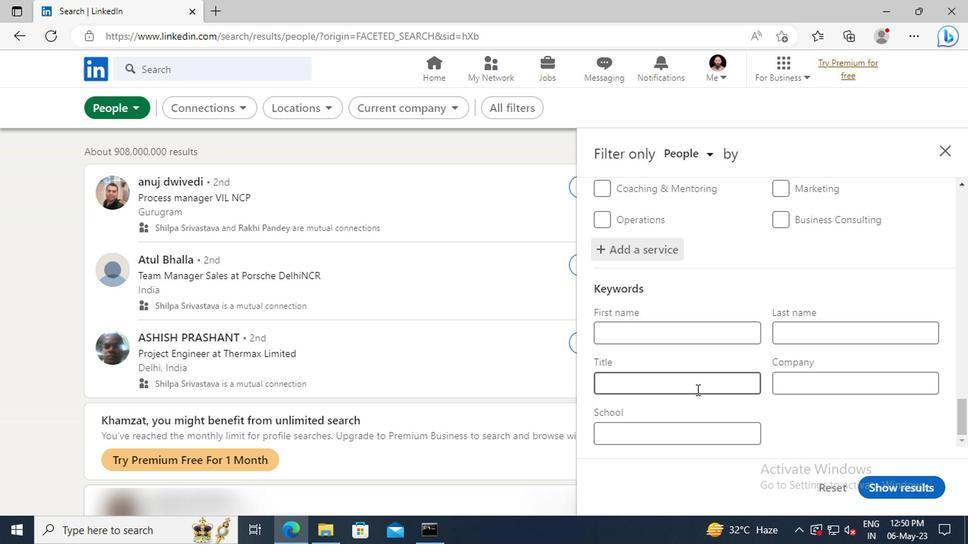 
Action: Key pressed <Key.shift>BUILDING<Key.space><Key.shift>INSPECTOR<Key.enter>
Screenshot: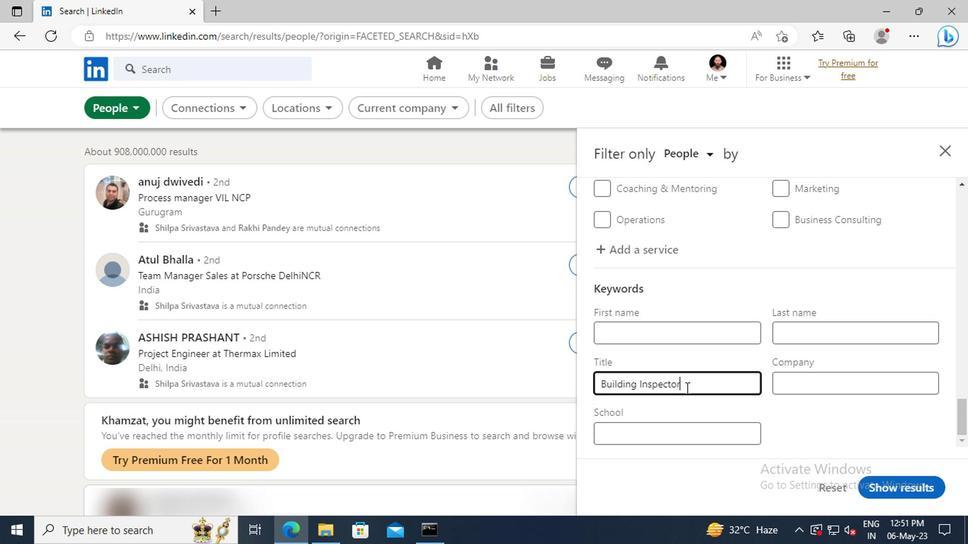 
Action: Mouse moved to (867, 482)
Screenshot: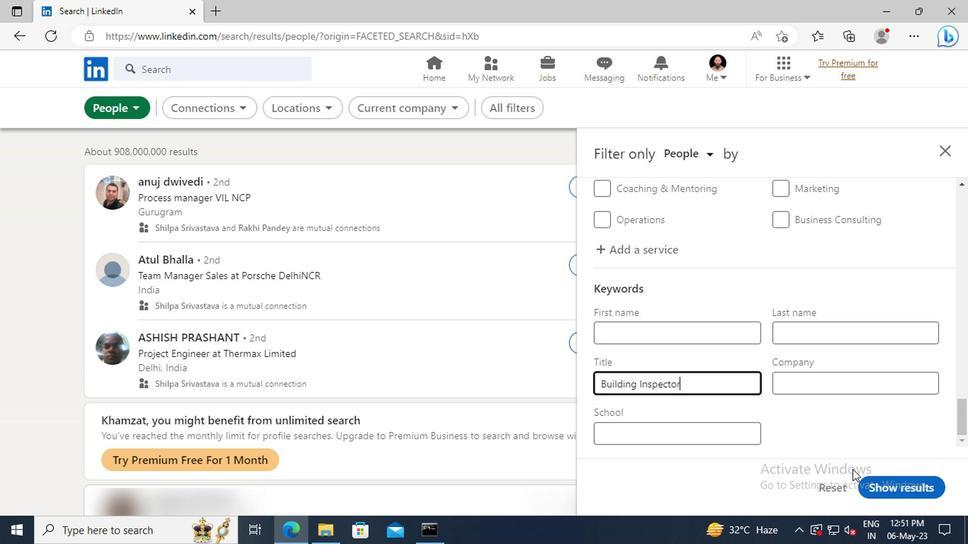 
Action: Mouse pressed left at (867, 482)
Screenshot: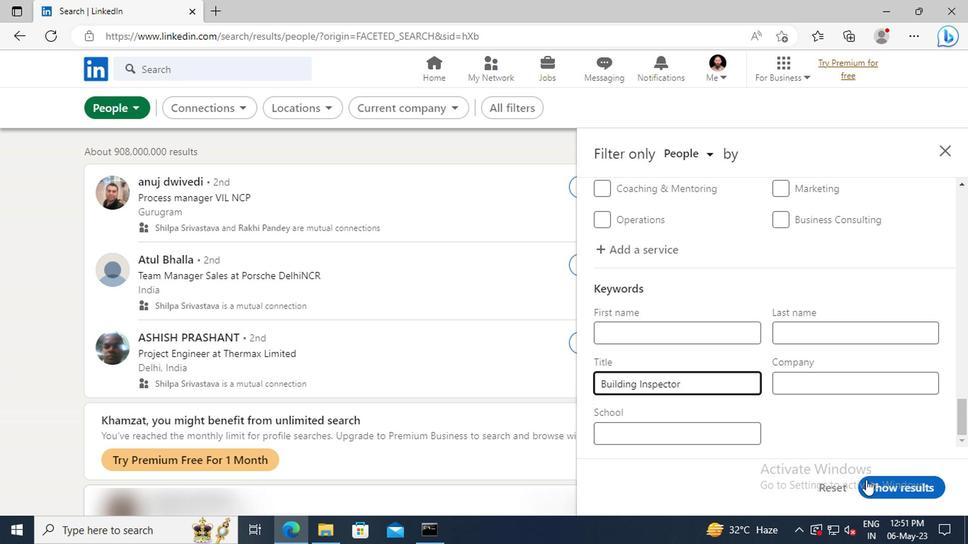 
